 Task: Find connections with filter location Foz do Iguaçu with filter topic #forsale with filter profile language Spanish with filter current company Monginis Foods Pvt. Ltd. with filter school ILSC Education Group with filter industry Outsourcing and Offshoring Consulting with filter service category AssistanceAdvertising with filter keywords title Civil Engineer
Action: Mouse moved to (497, 105)
Screenshot: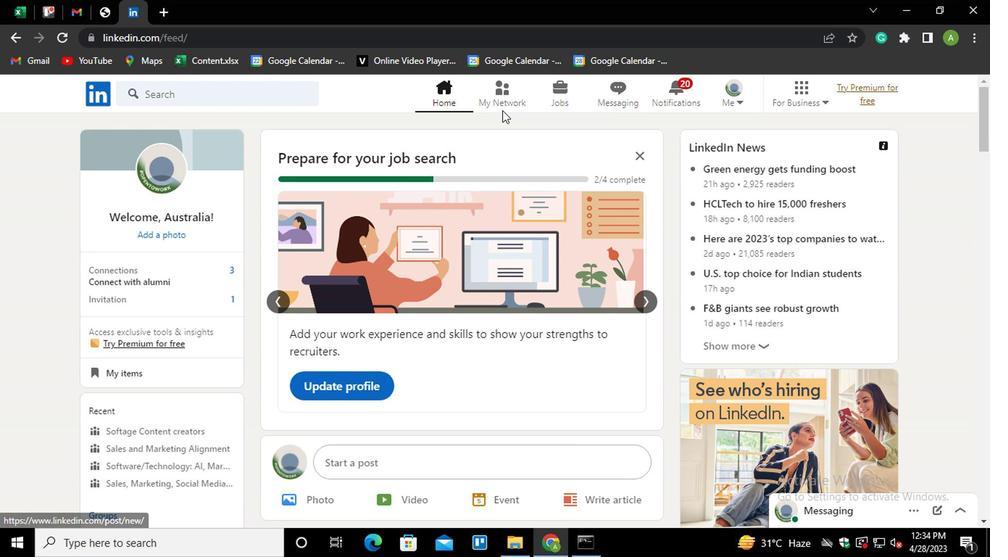 
Action: Mouse pressed left at (497, 105)
Screenshot: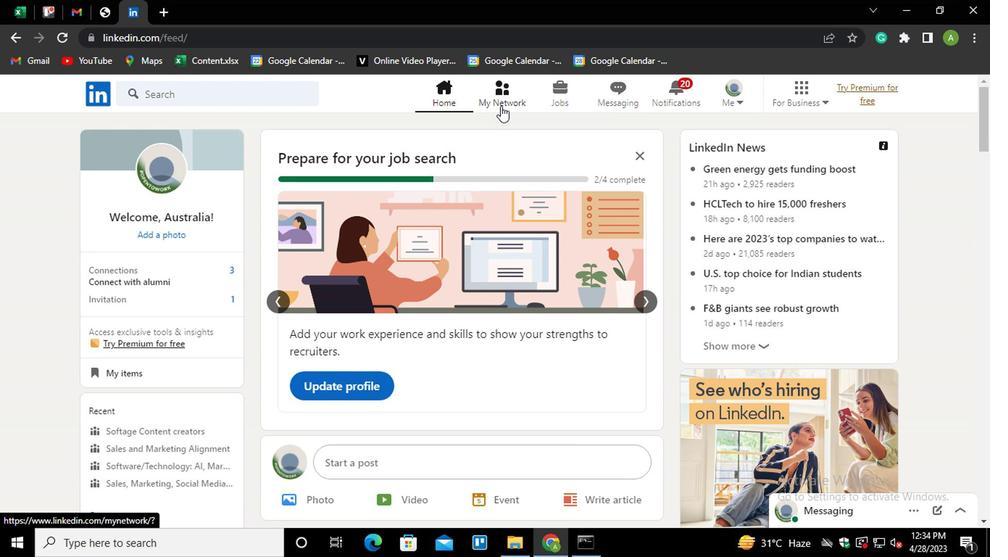 
Action: Mouse moved to (175, 176)
Screenshot: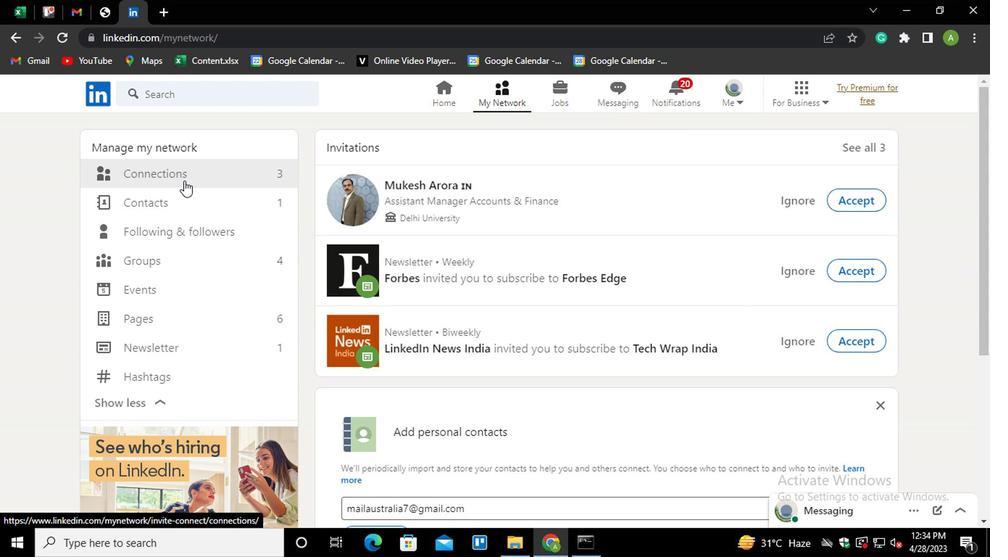 
Action: Mouse pressed left at (175, 176)
Screenshot: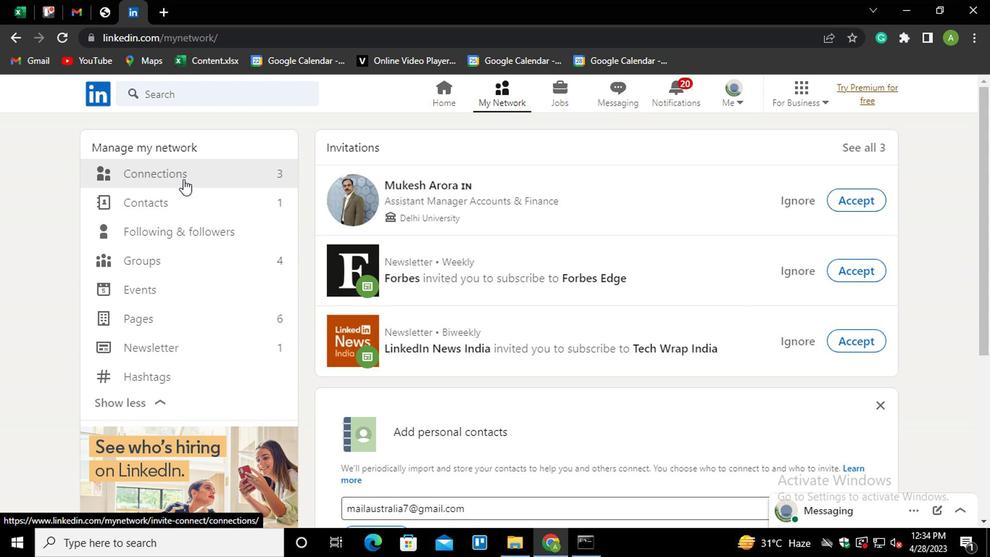 
Action: Mouse moved to (573, 173)
Screenshot: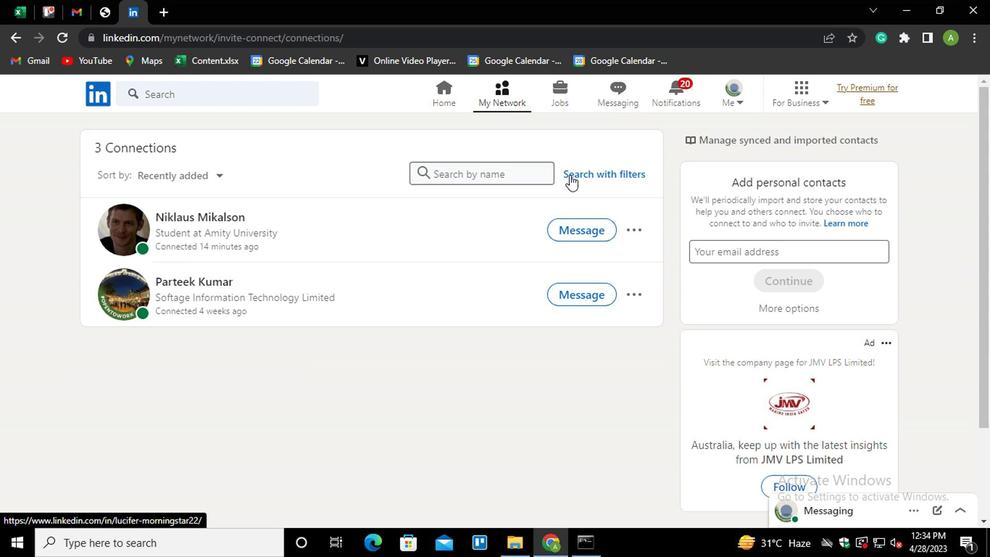 
Action: Mouse pressed left at (573, 173)
Screenshot: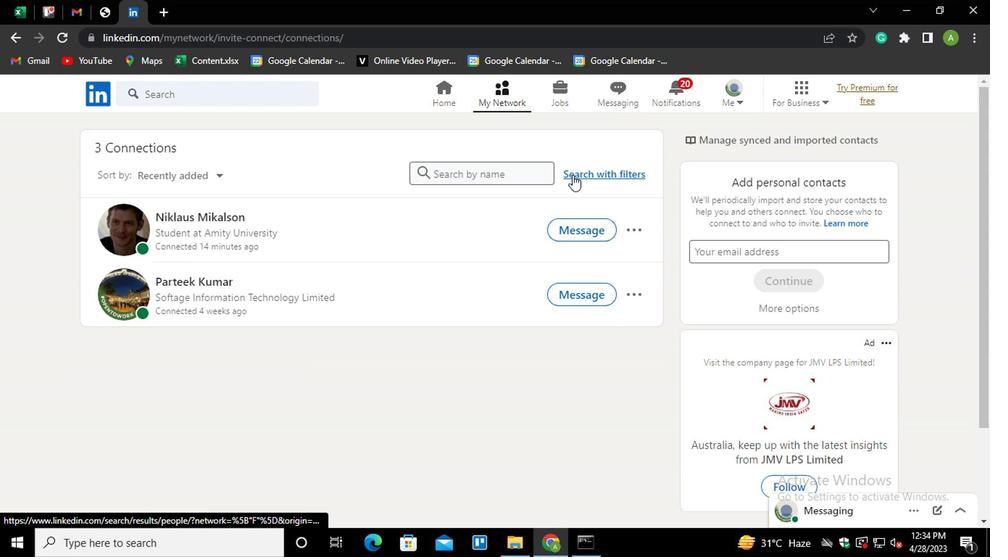 
Action: Mouse moved to (538, 131)
Screenshot: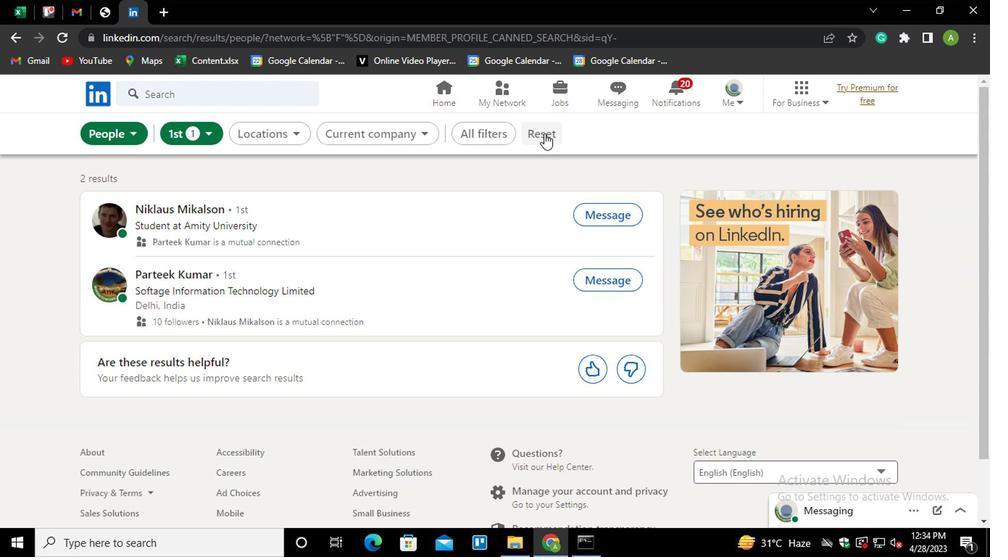 
Action: Mouse pressed left at (538, 131)
Screenshot: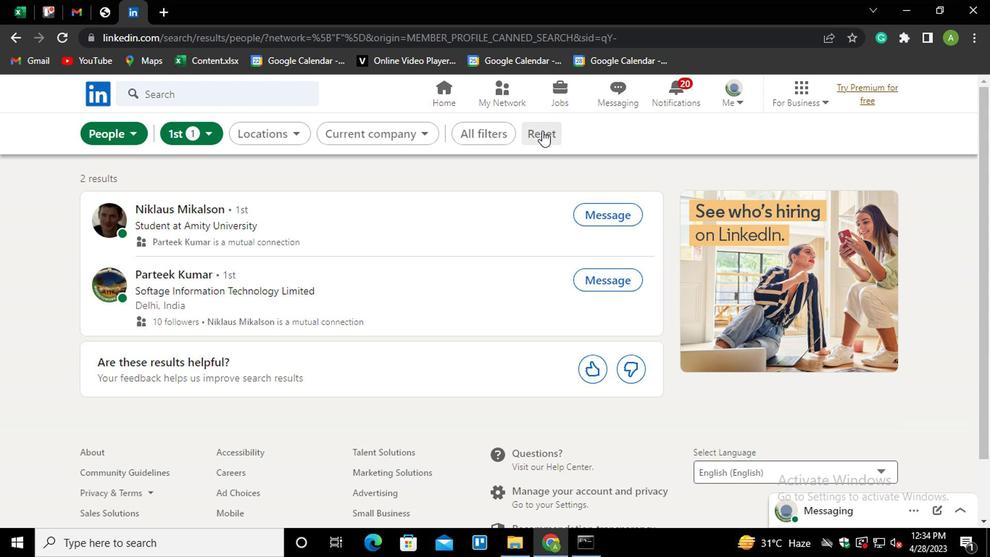 
Action: Mouse moved to (511, 134)
Screenshot: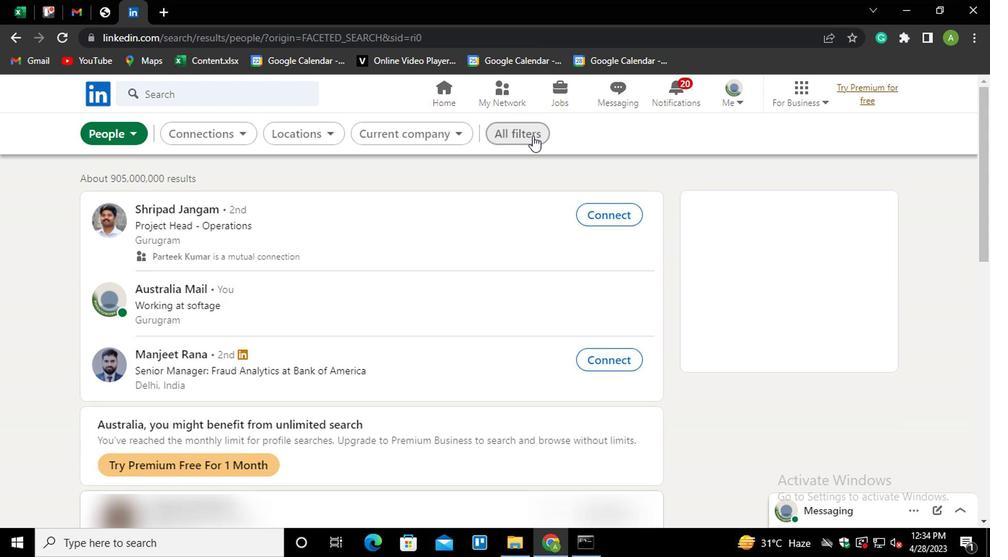 
Action: Mouse pressed left at (511, 134)
Screenshot: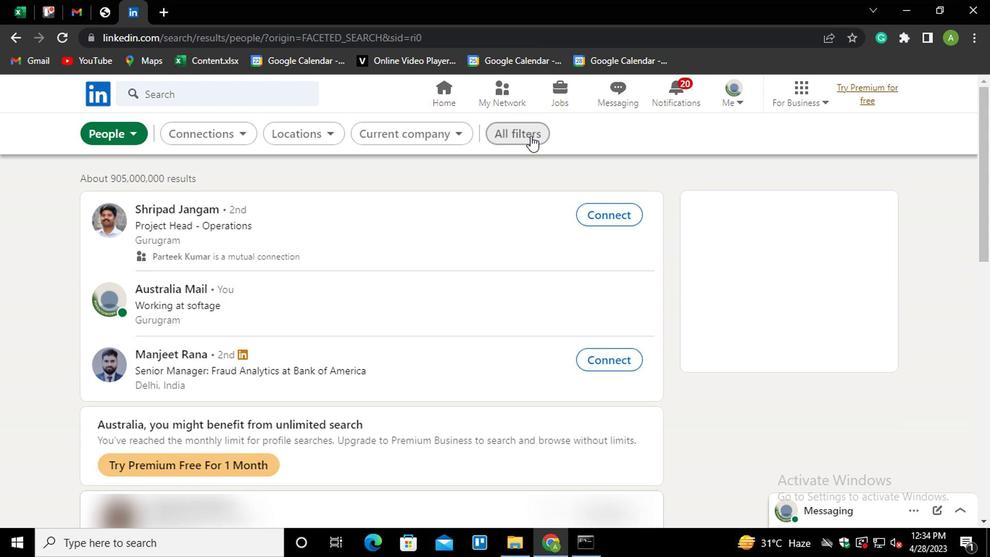 
Action: Mouse moved to (683, 306)
Screenshot: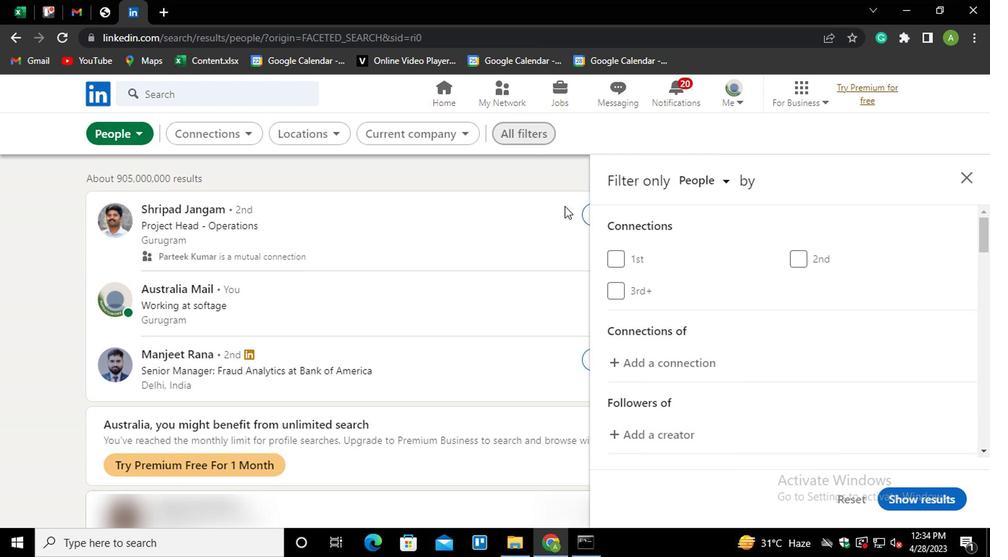 
Action: Mouse scrolled (683, 306) with delta (0, 0)
Screenshot: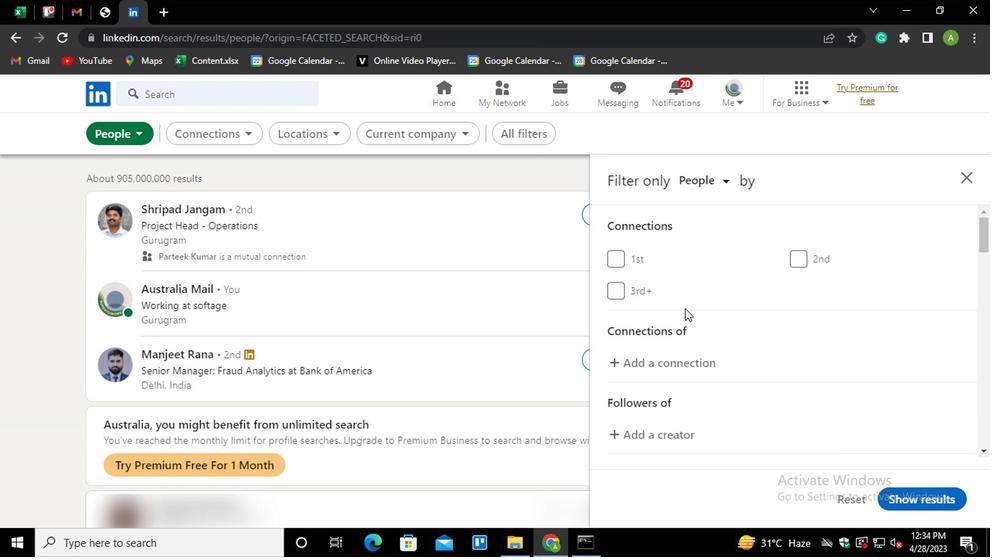 
Action: Mouse scrolled (683, 306) with delta (0, 0)
Screenshot: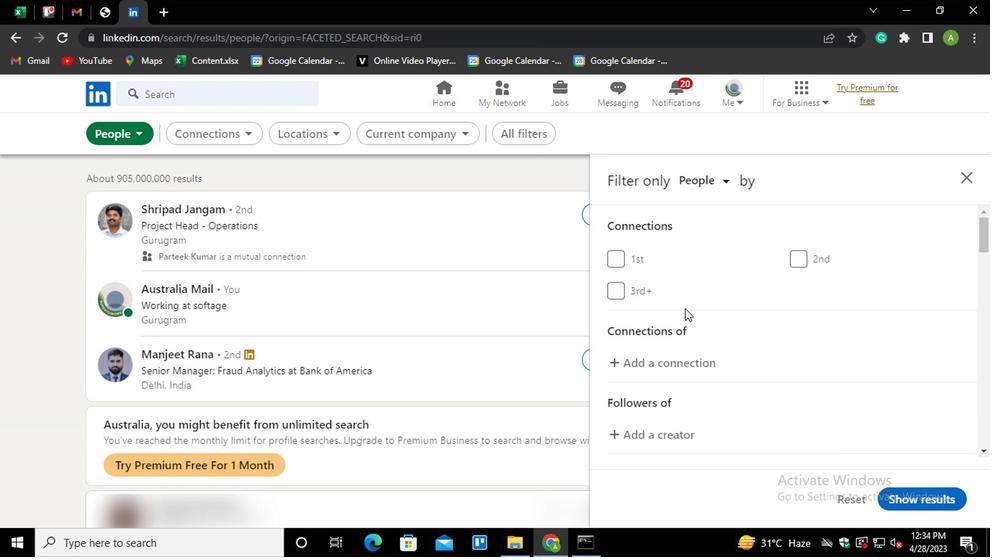 
Action: Mouse scrolled (683, 306) with delta (0, 0)
Screenshot: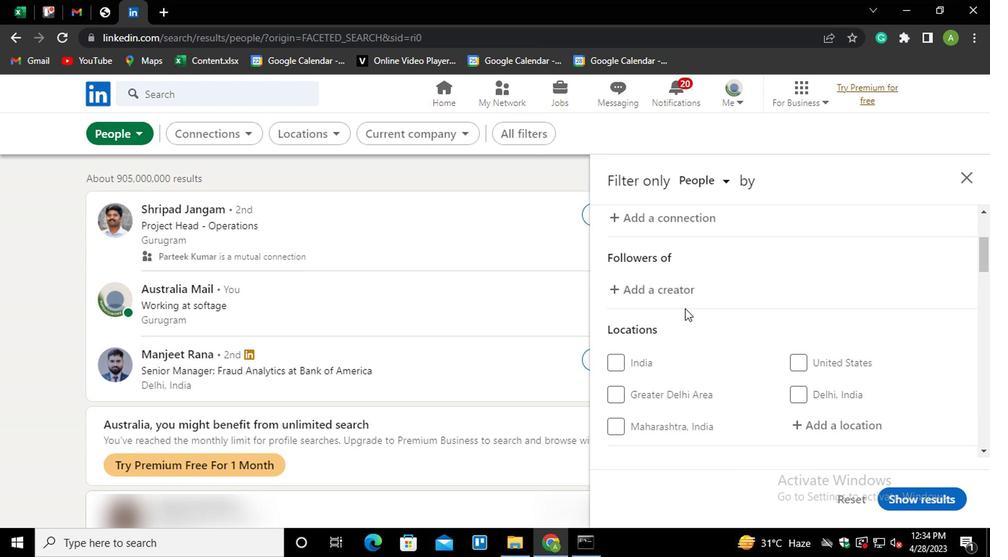
Action: Mouse scrolled (683, 306) with delta (0, 0)
Screenshot: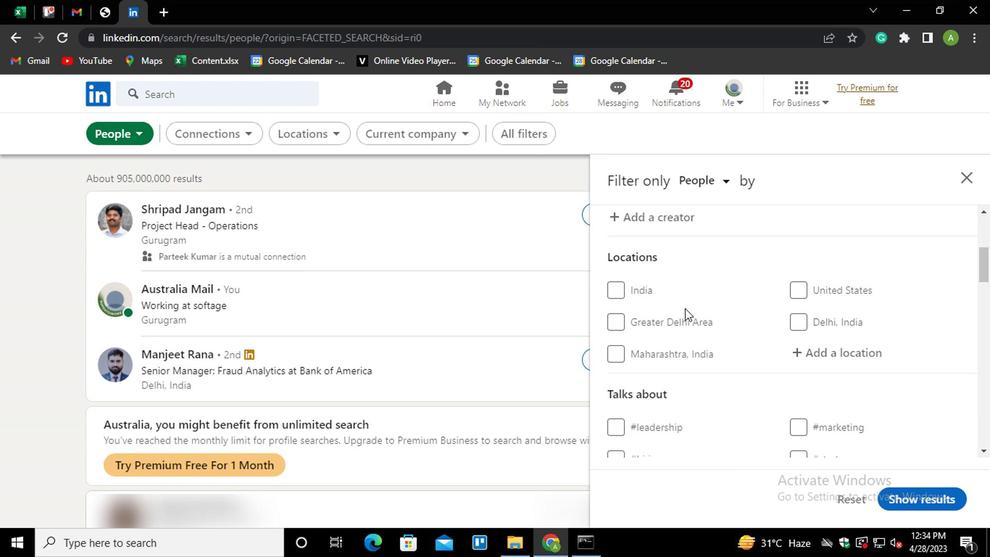
Action: Mouse moved to (813, 280)
Screenshot: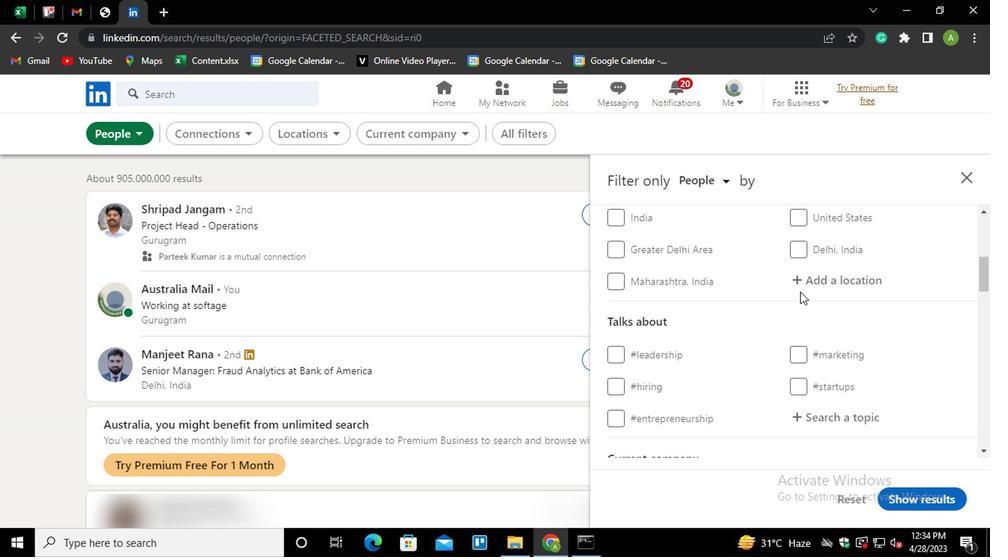
Action: Mouse pressed left at (813, 280)
Screenshot: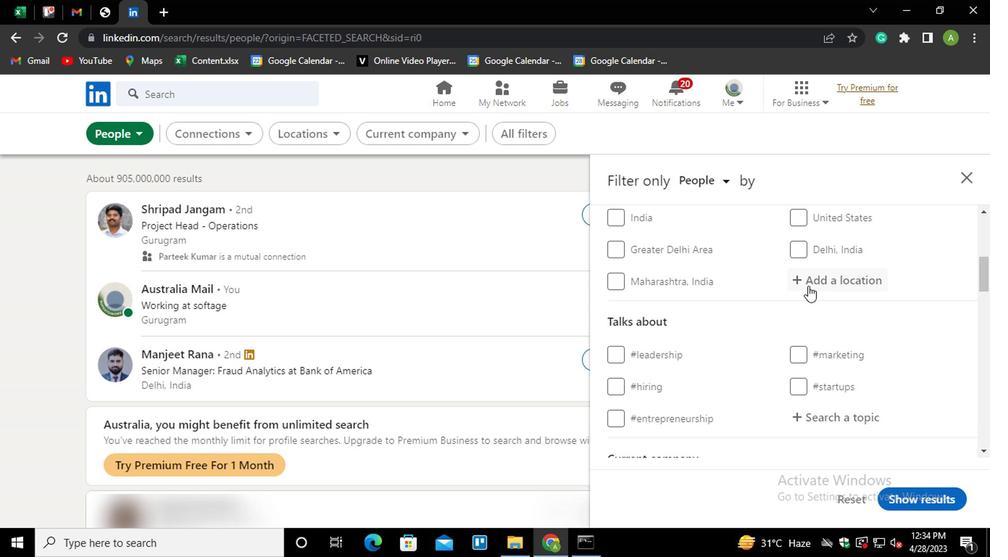 
Action: Mouse moved to (817, 280)
Screenshot: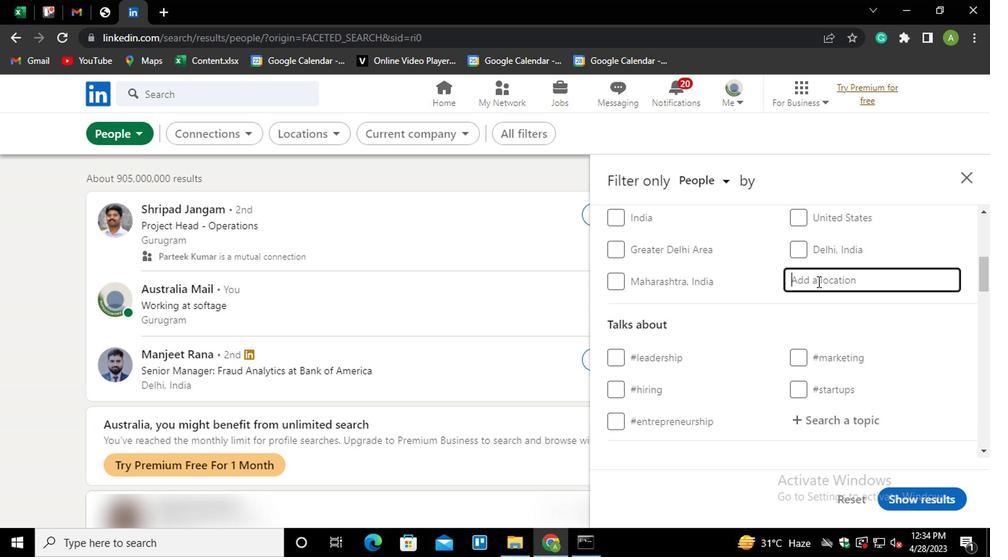 
Action: Mouse pressed left at (817, 280)
Screenshot: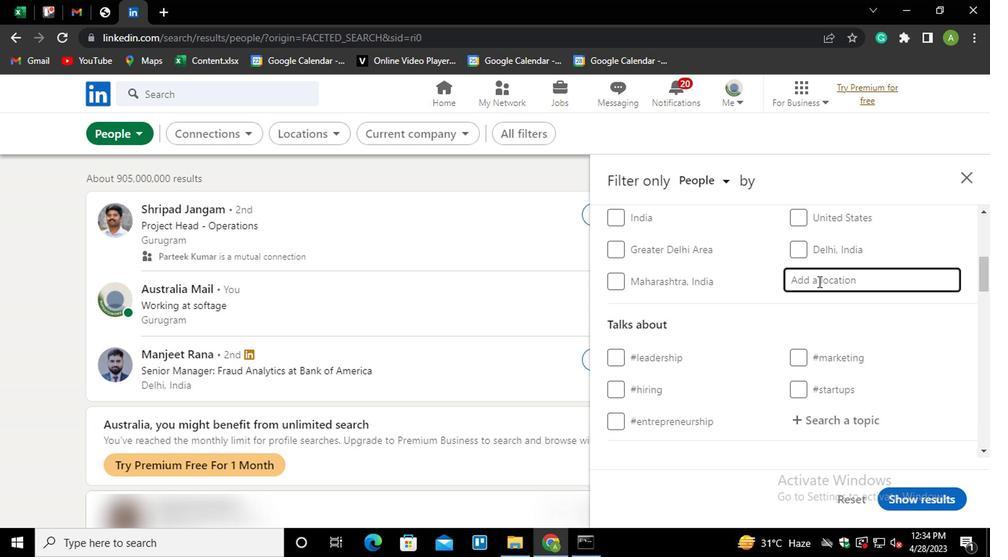 
Action: Key pressed <Key.shift>FOZ<Key.space>DO<Key.down><Key.enter>
Screenshot: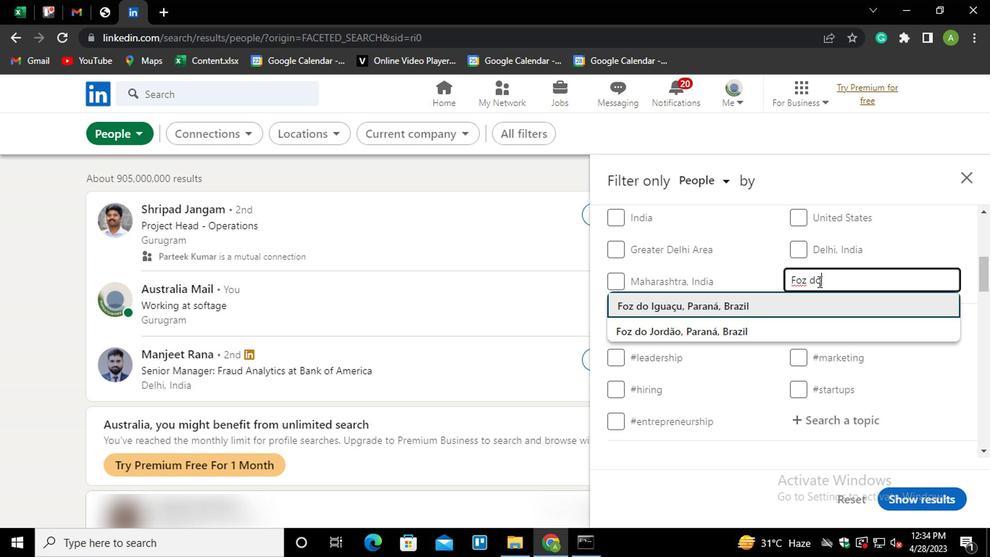 
Action: Mouse scrolled (817, 279) with delta (0, 0)
Screenshot: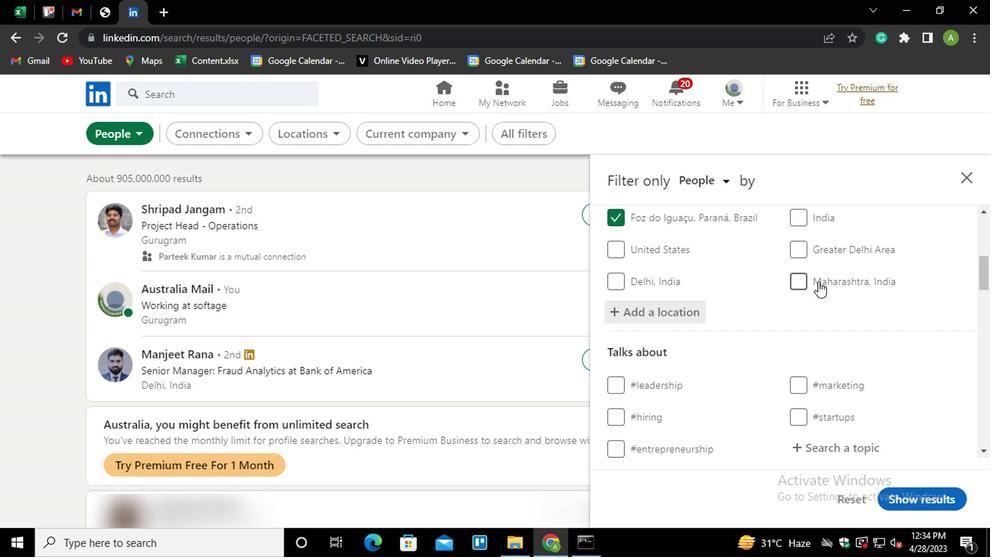 
Action: Mouse scrolled (817, 279) with delta (0, 0)
Screenshot: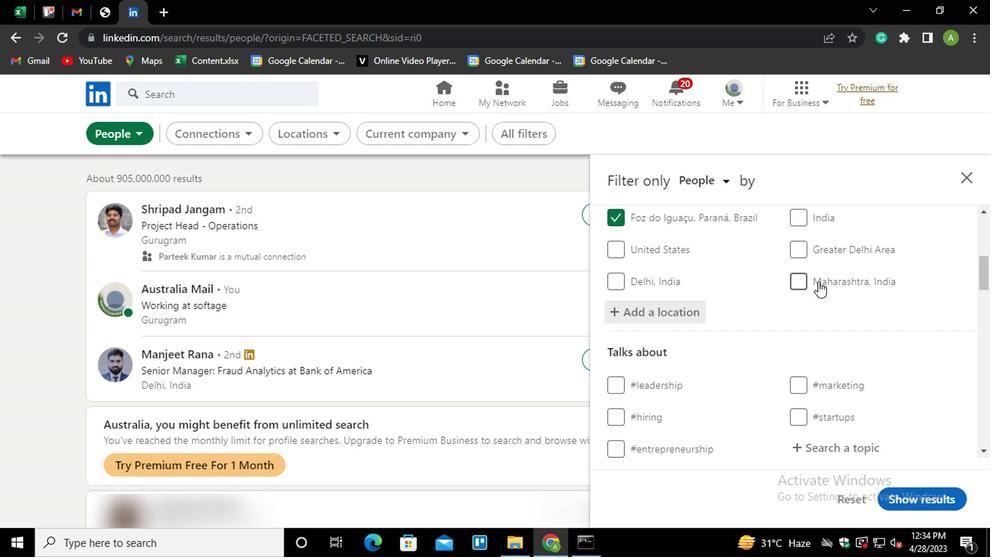 
Action: Mouse moved to (811, 304)
Screenshot: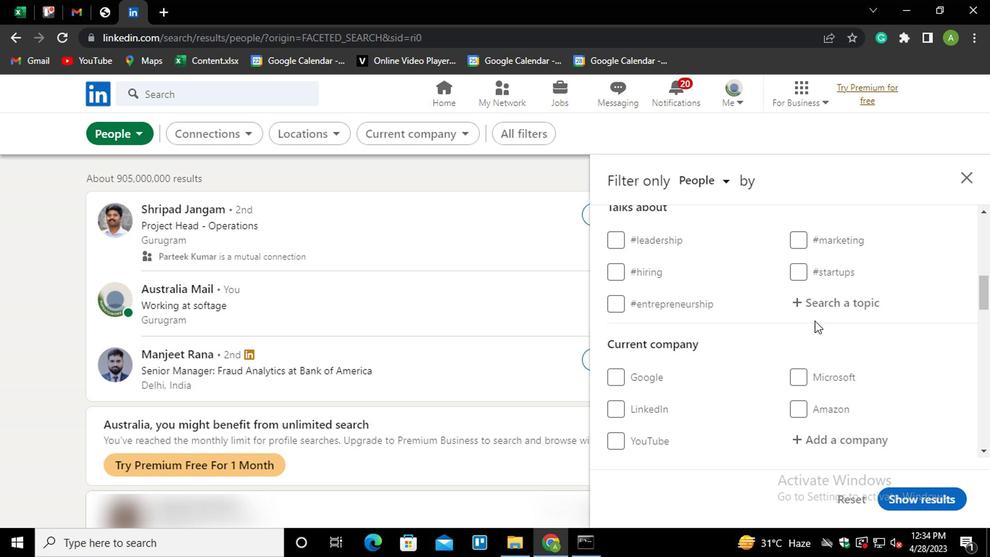 
Action: Mouse pressed left at (811, 304)
Screenshot: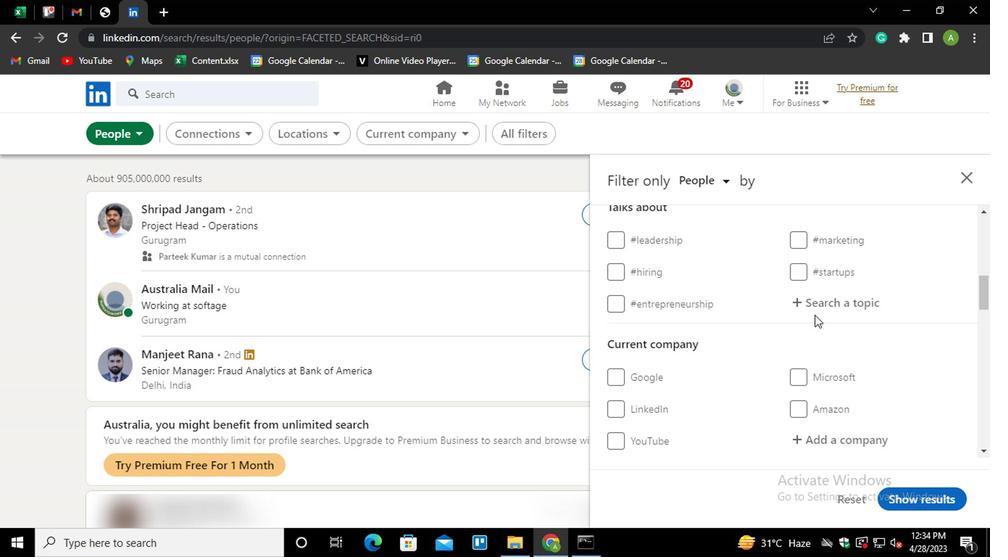 
Action: Mouse moved to (810, 303)
Screenshot: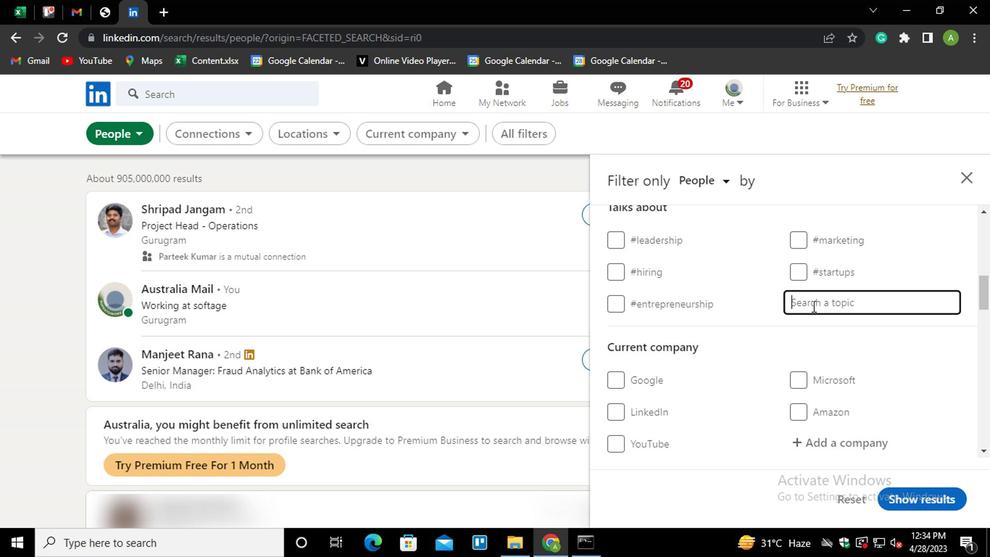 
Action: Key pressed FORSALE<Key.down><Key.enter>
Screenshot: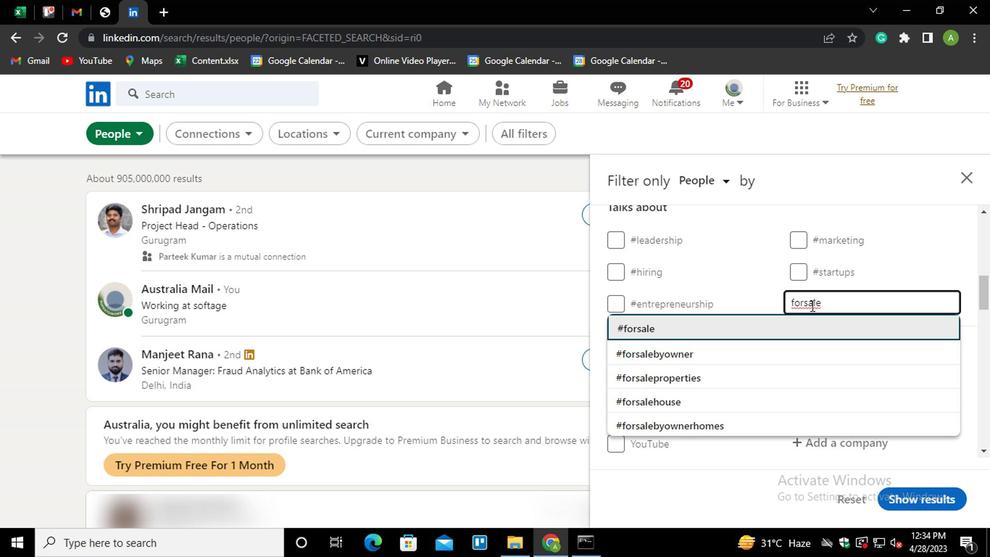 
Action: Mouse scrolled (810, 302) with delta (0, -1)
Screenshot: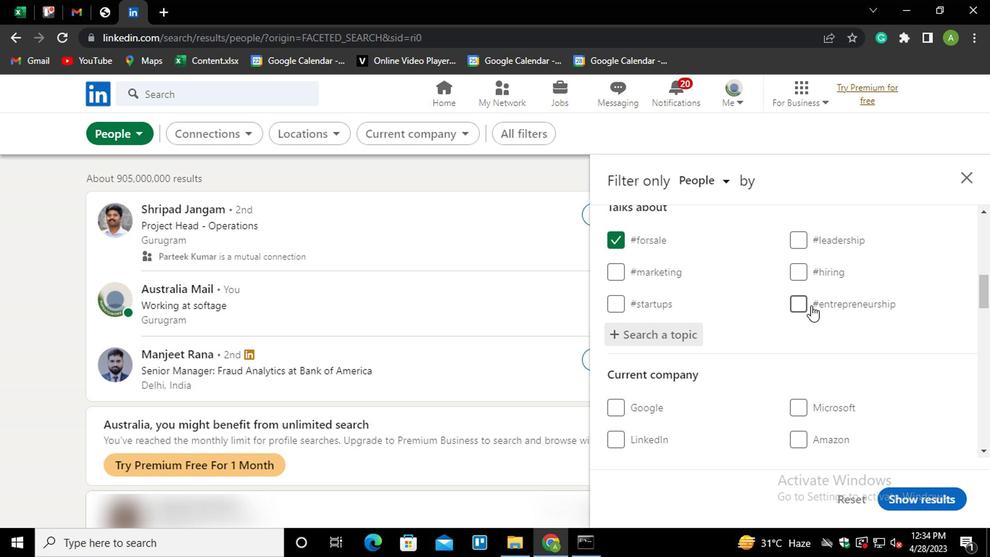
Action: Mouse scrolled (810, 302) with delta (0, -1)
Screenshot: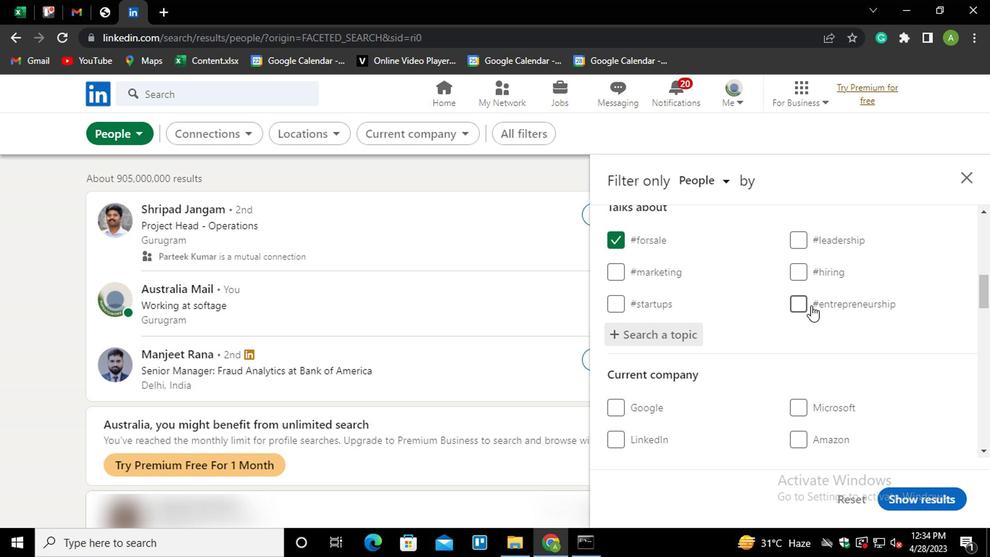 
Action: Mouse scrolled (810, 302) with delta (0, -1)
Screenshot: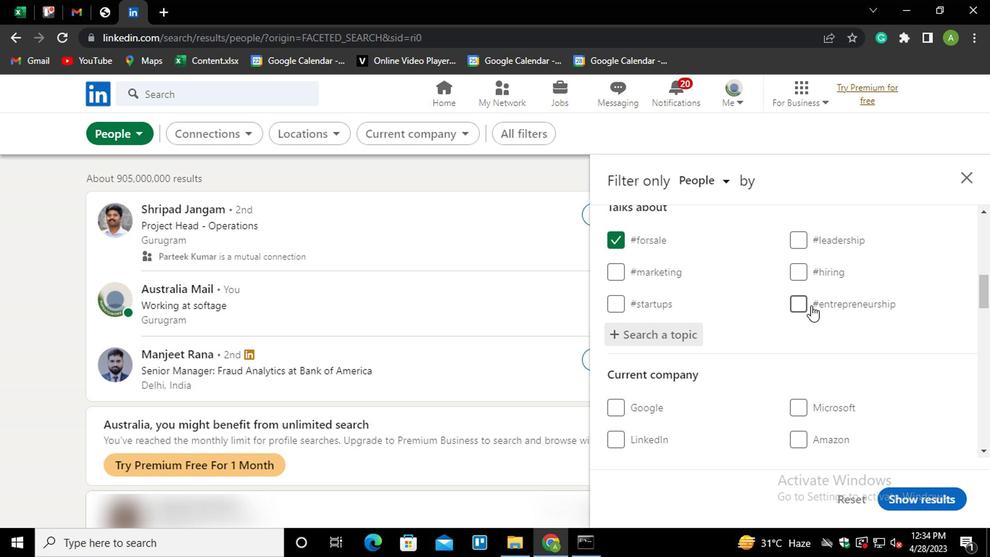 
Action: Mouse scrolled (810, 302) with delta (0, -1)
Screenshot: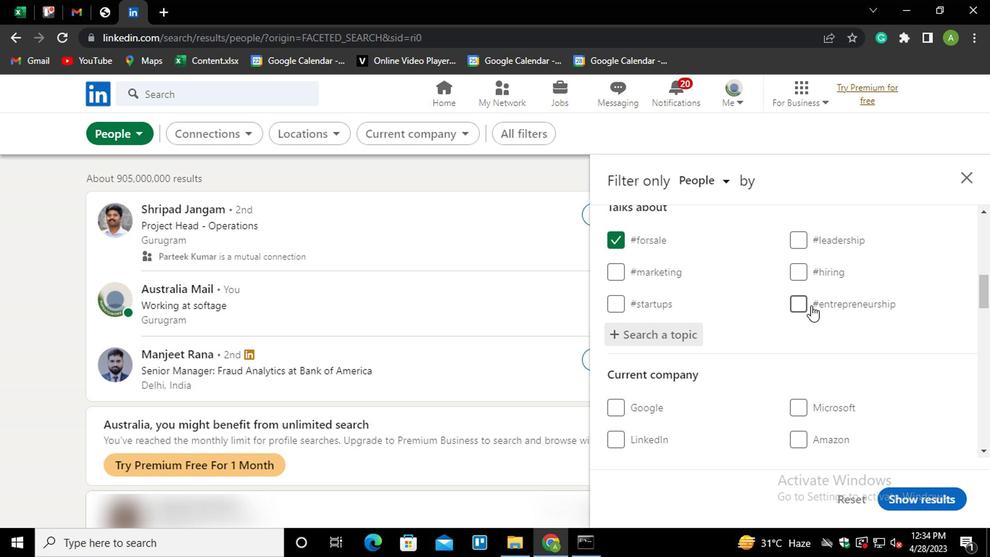 
Action: Mouse scrolled (810, 302) with delta (0, -1)
Screenshot: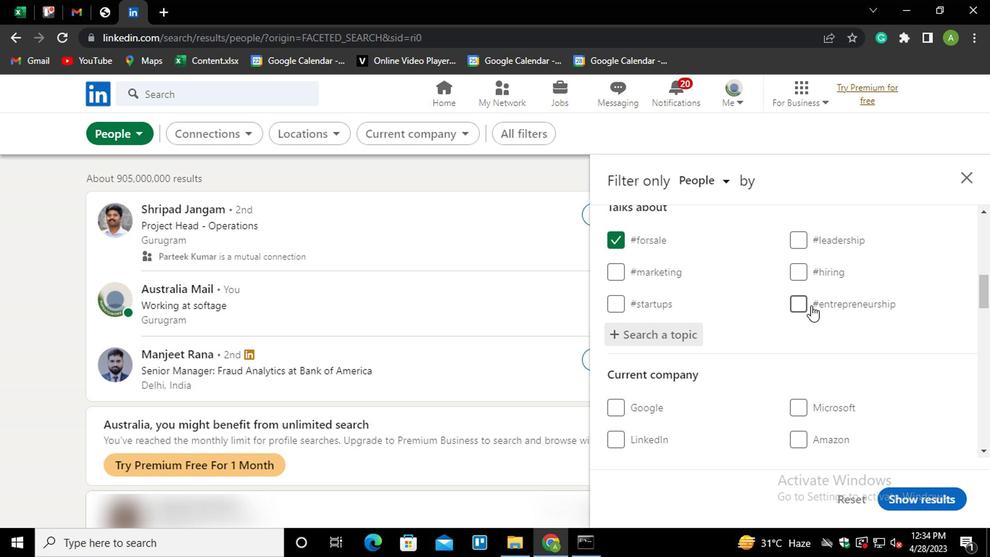 
Action: Mouse scrolled (810, 302) with delta (0, -1)
Screenshot: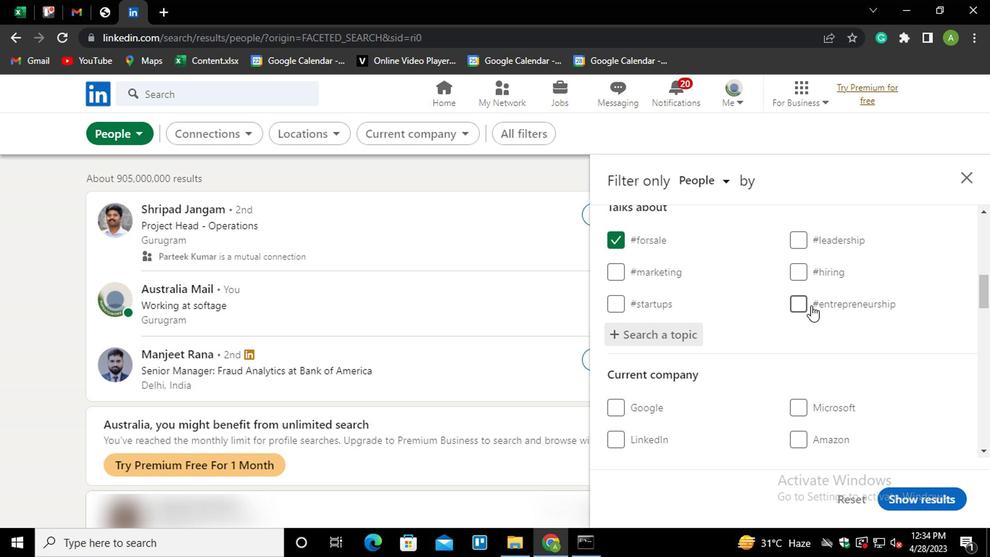 
Action: Mouse scrolled (810, 302) with delta (0, -1)
Screenshot: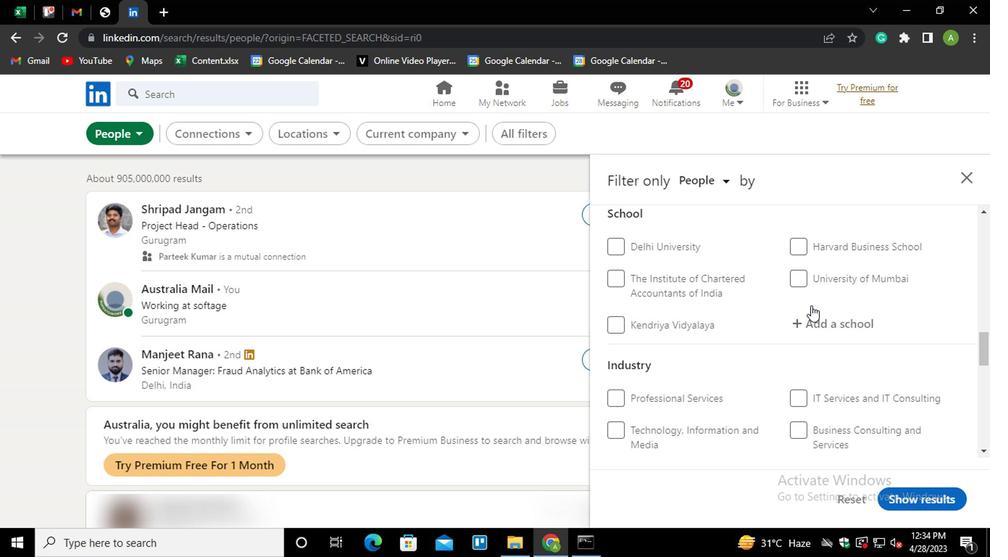 
Action: Mouse scrolled (810, 302) with delta (0, -1)
Screenshot: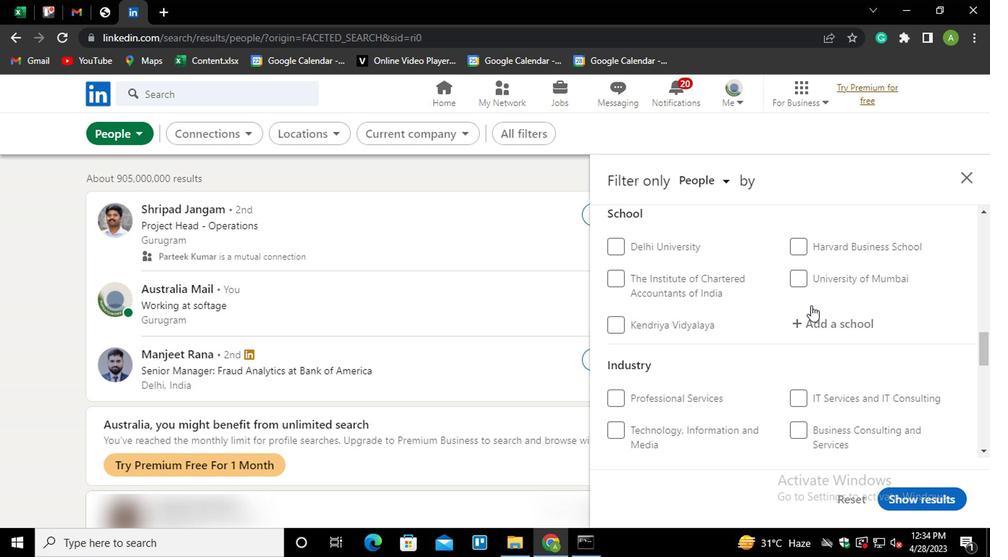 
Action: Mouse scrolled (810, 302) with delta (0, -1)
Screenshot: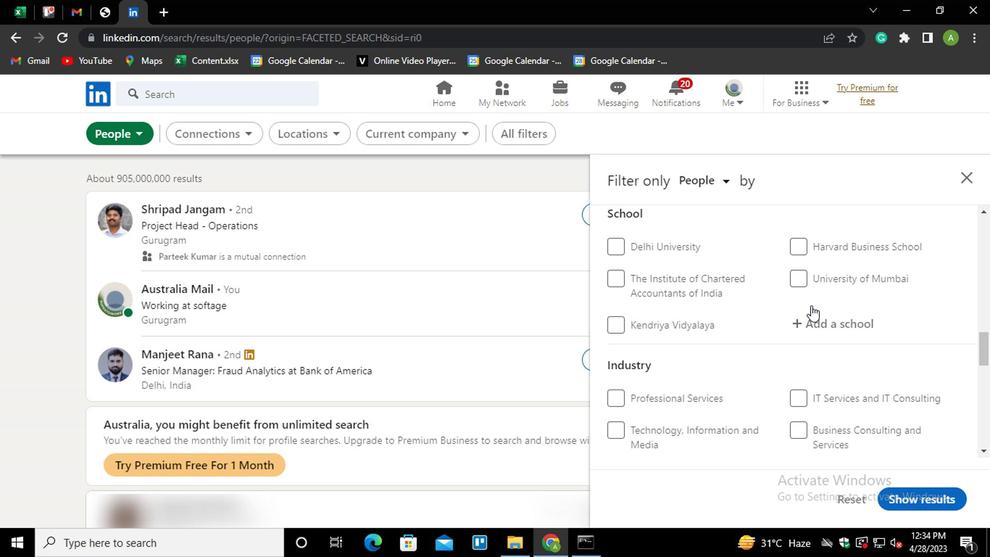 
Action: Mouse scrolled (810, 302) with delta (0, -1)
Screenshot: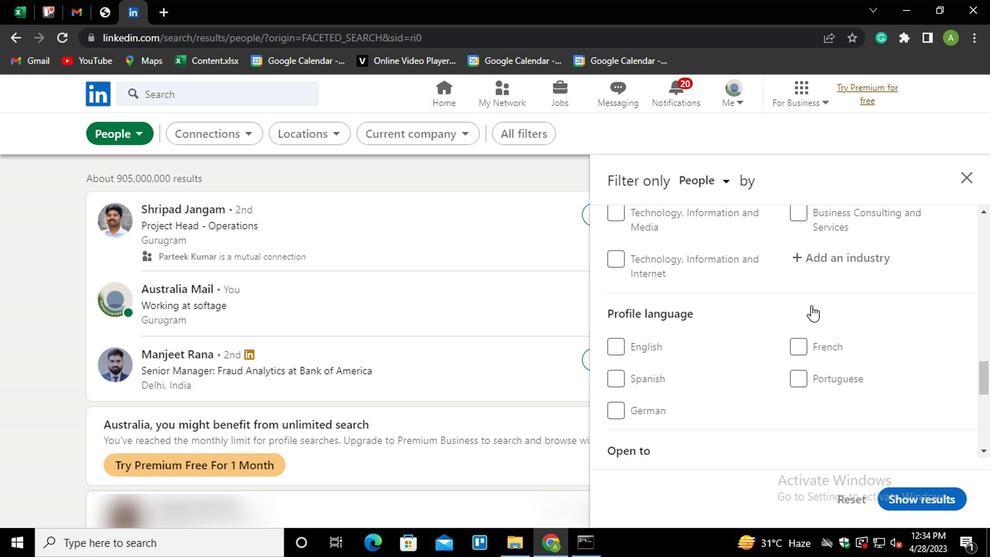 
Action: Mouse moved to (626, 299)
Screenshot: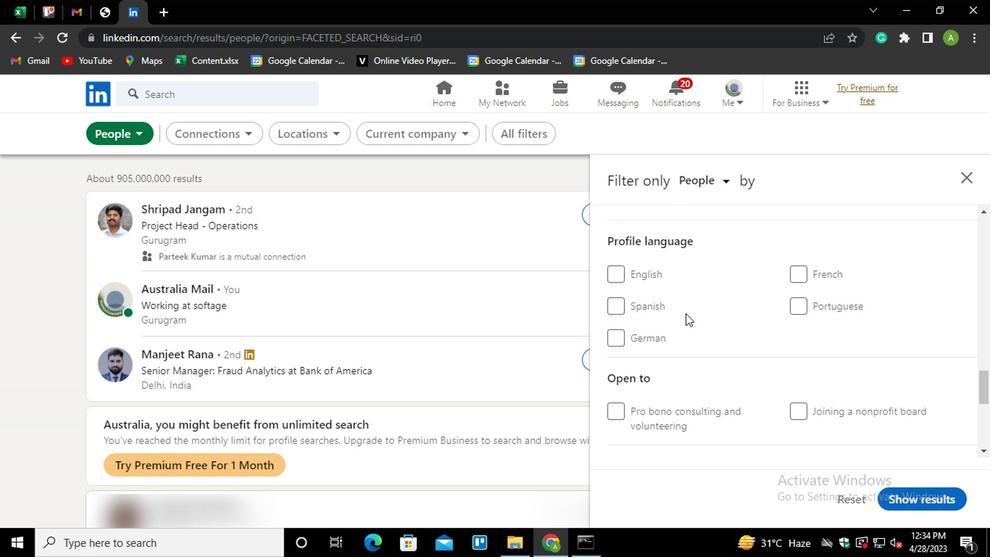 
Action: Mouse pressed left at (626, 299)
Screenshot: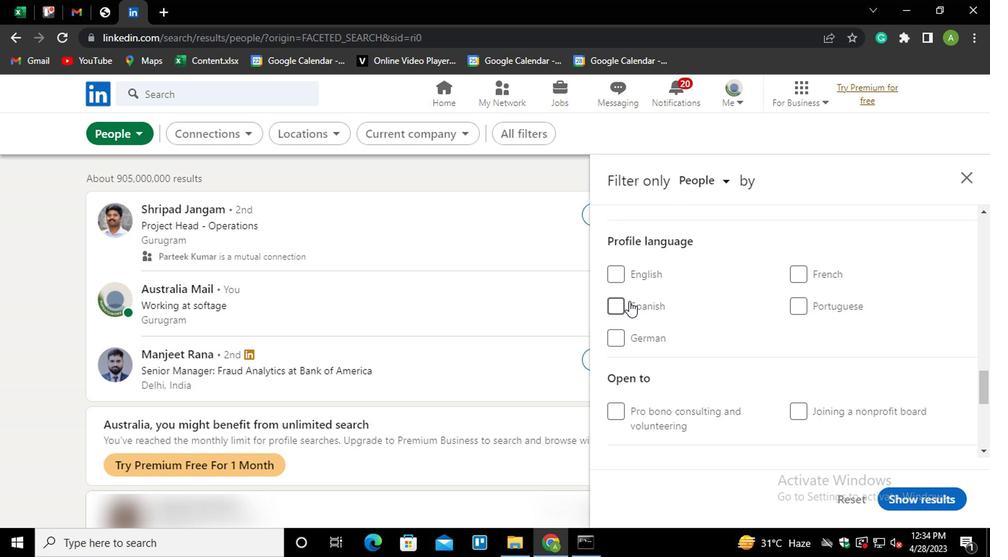
Action: Mouse moved to (755, 330)
Screenshot: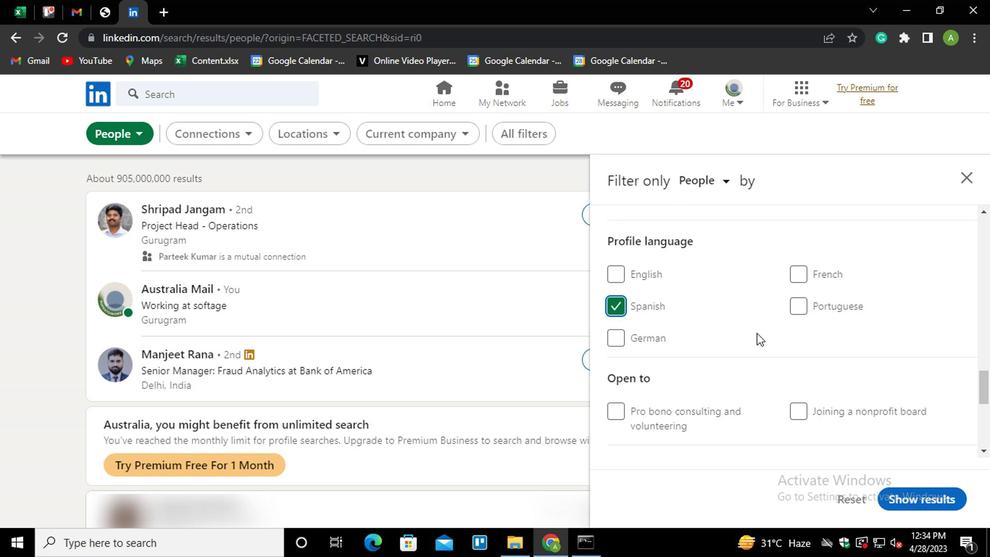 
Action: Mouse scrolled (755, 331) with delta (0, 1)
Screenshot: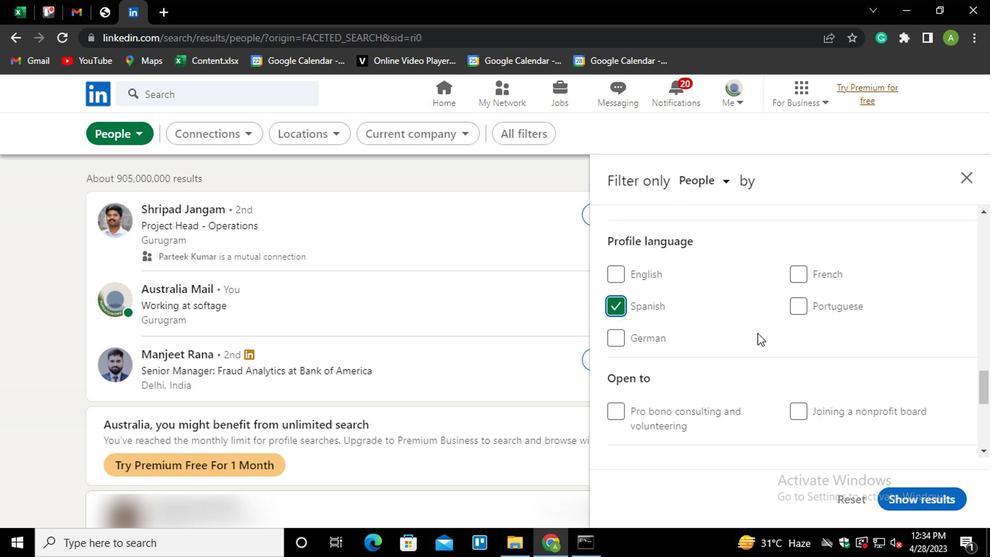 
Action: Mouse scrolled (755, 331) with delta (0, 1)
Screenshot: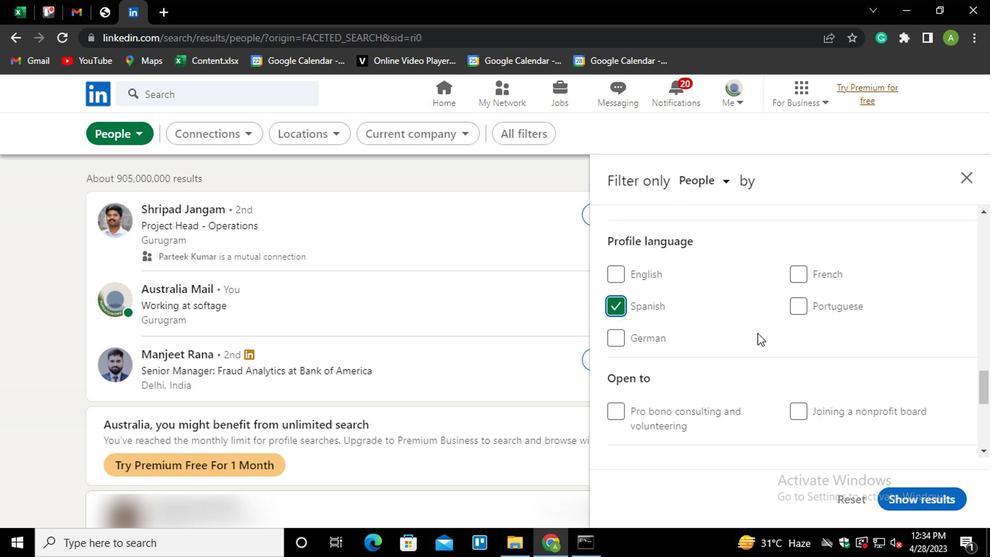 
Action: Mouse scrolled (755, 331) with delta (0, 1)
Screenshot: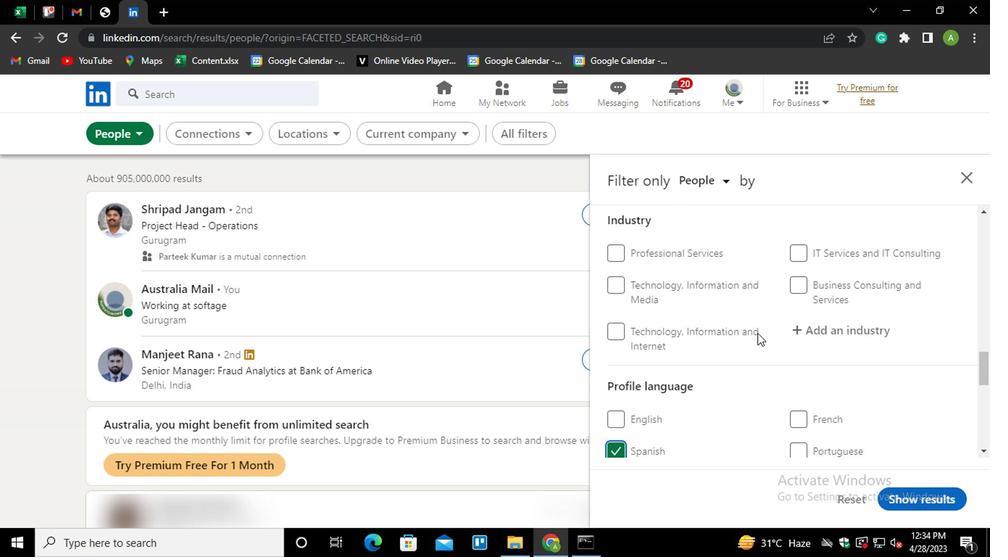 
Action: Mouse scrolled (755, 331) with delta (0, 1)
Screenshot: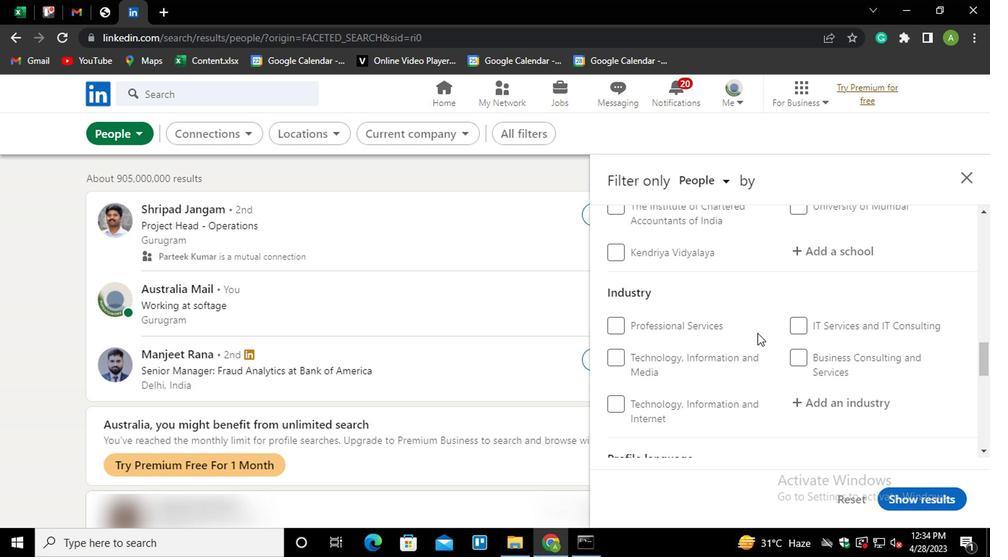
Action: Mouse scrolled (755, 331) with delta (0, 1)
Screenshot: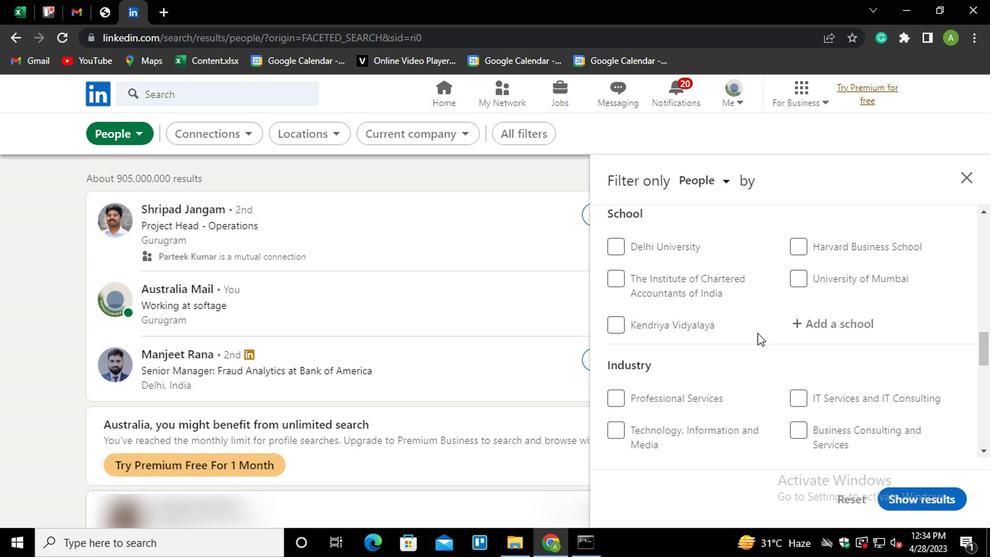 
Action: Mouse scrolled (755, 331) with delta (0, 1)
Screenshot: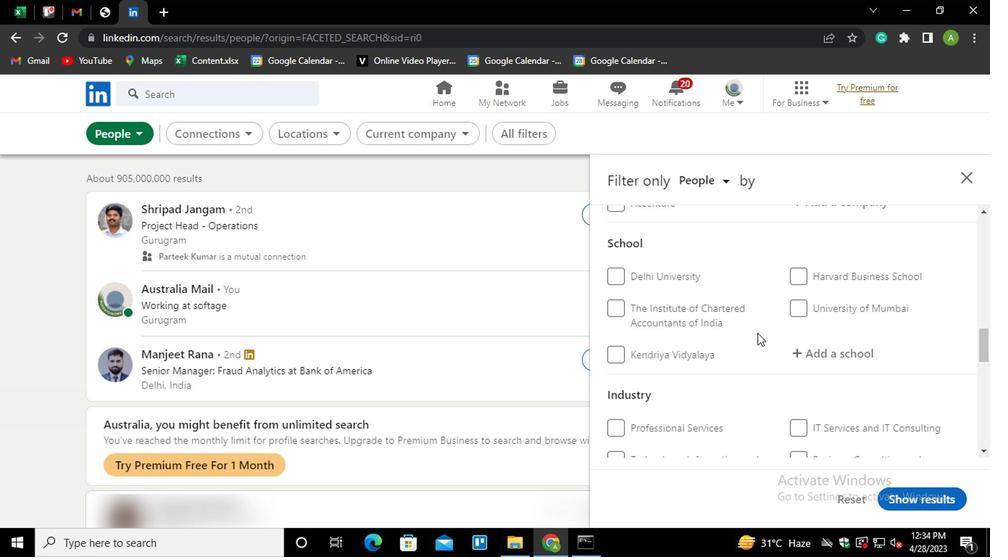 
Action: Mouse scrolled (755, 331) with delta (0, 1)
Screenshot: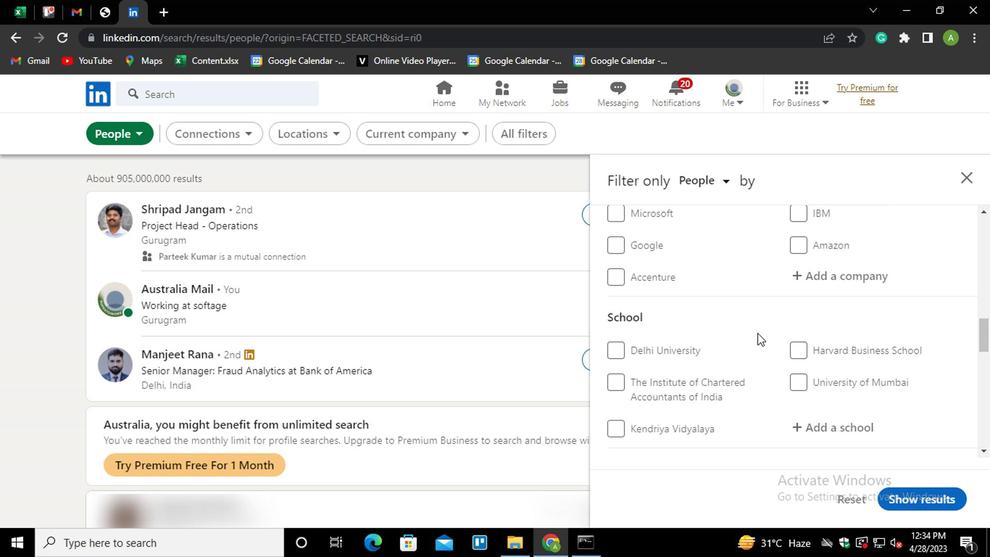 
Action: Mouse scrolled (755, 331) with delta (0, 1)
Screenshot: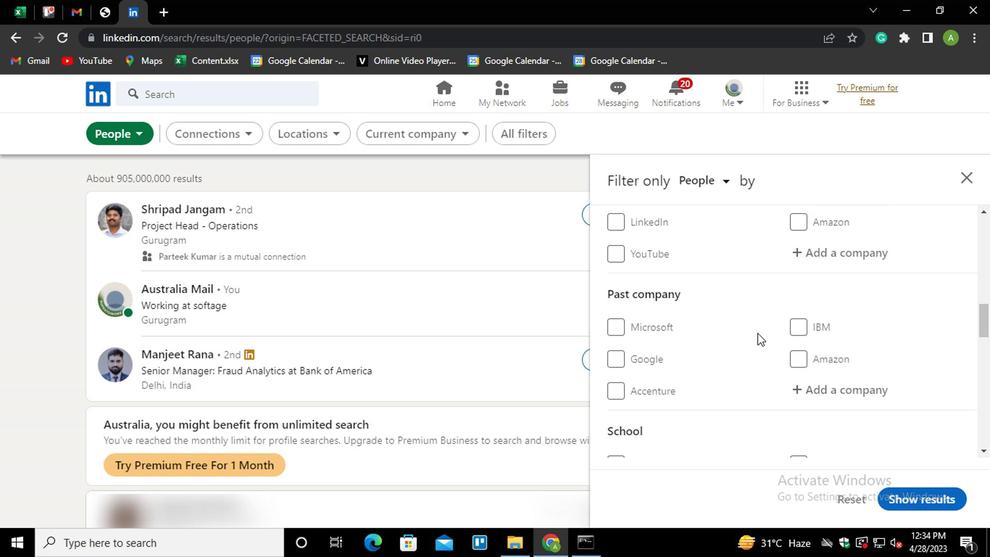 
Action: Mouse scrolled (755, 331) with delta (0, 1)
Screenshot: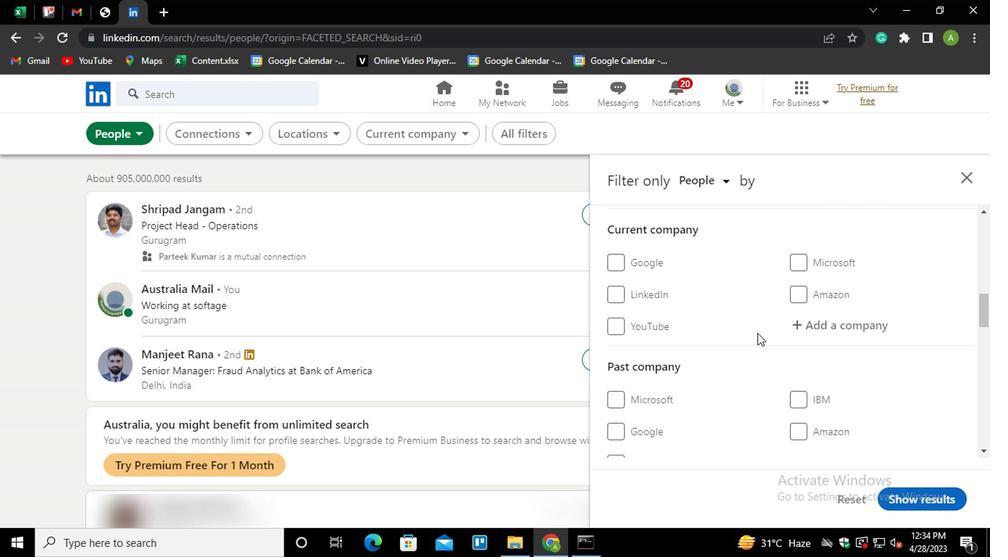
Action: Mouse moved to (823, 388)
Screenshot: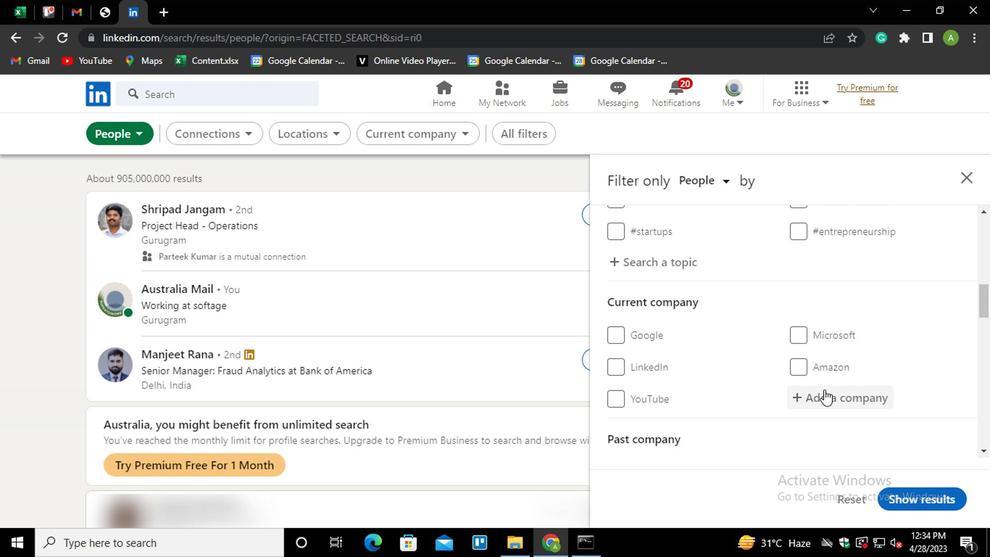 
Action: Mouse pressed left at (823, 388)
Screenshot: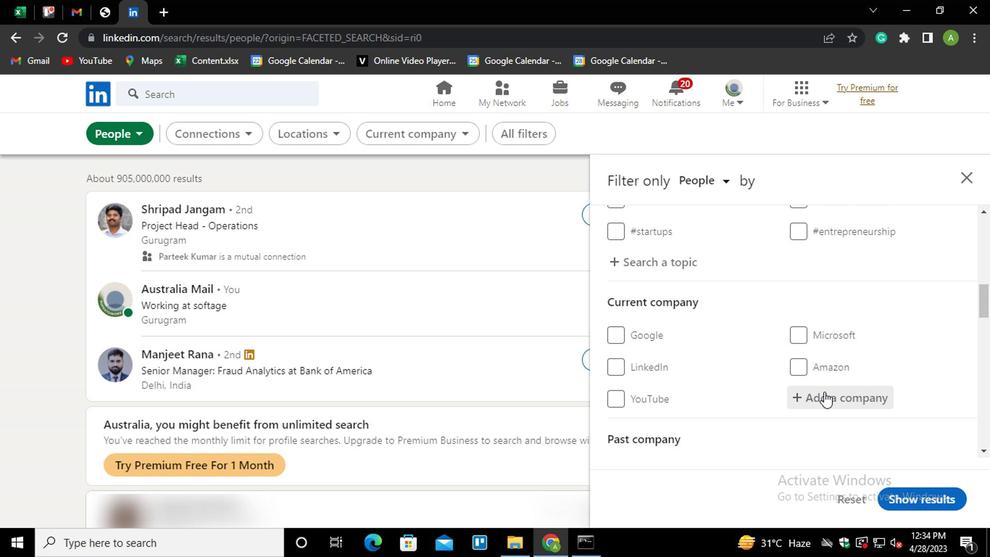 
Action: Key pressed <Key.shift>MONGINIS<Key.down><Key.enter>
Screenshot: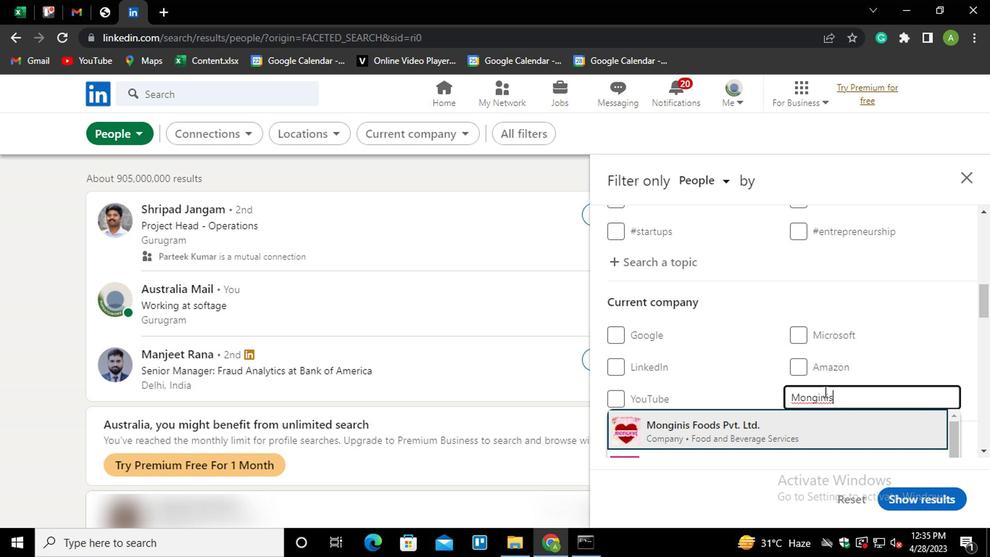 
Action: Mouse scrolled (823, 388) with delta (0, 0)
Screenshot: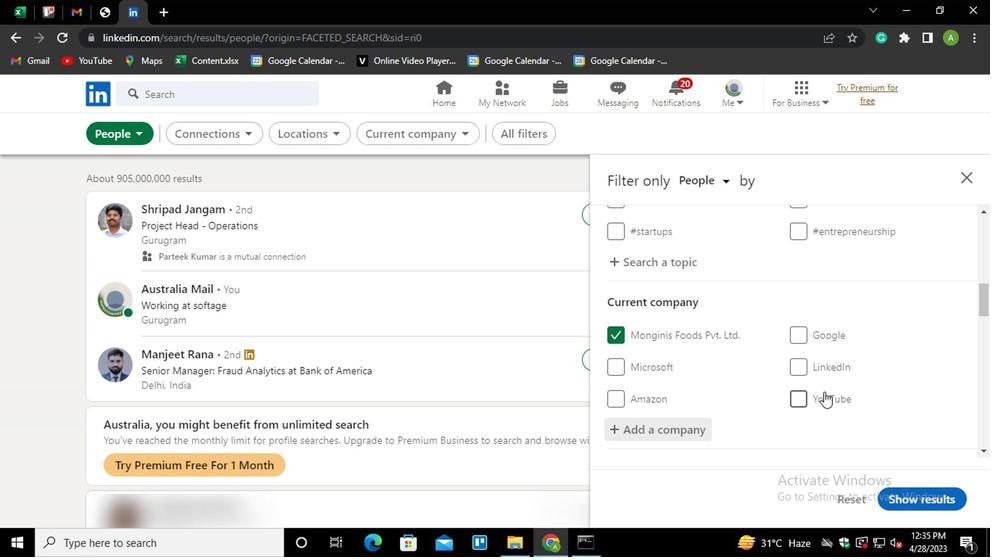 
Action: Mouse scrolled (823, 388) with delta (0, 0)
Screenshot: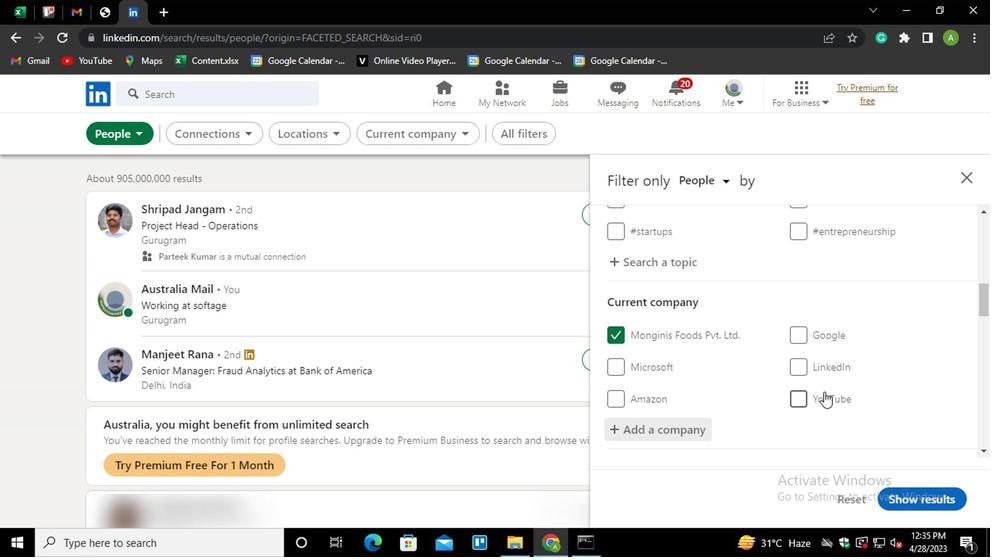 
Action: Mouse scrolled (823, 388) with delta (0, 0)
Screenshot: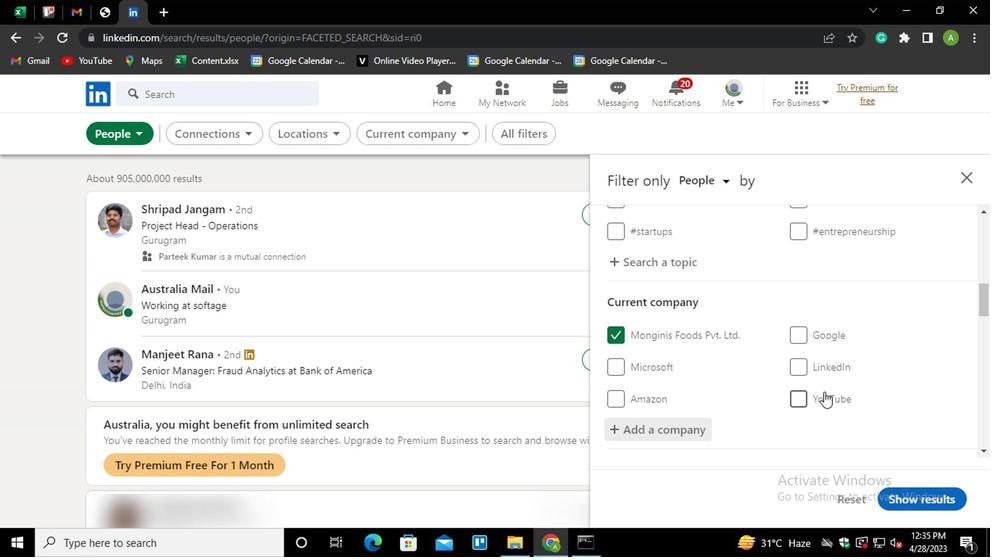 
Action: Mouse moved to (822, 374)
Screenshot: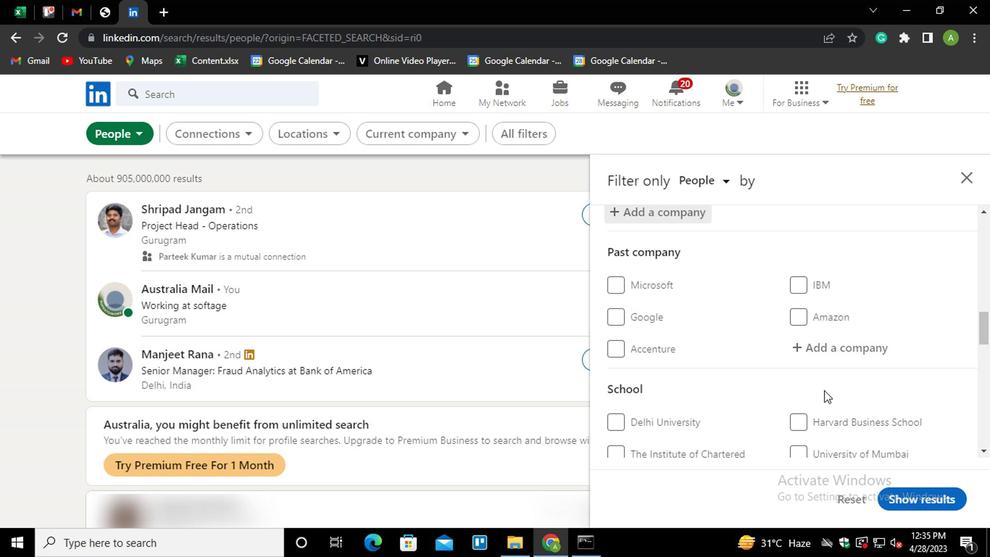 
Action: Mouse scrolled (822, 373) with delta (0, -1)
Screenshot: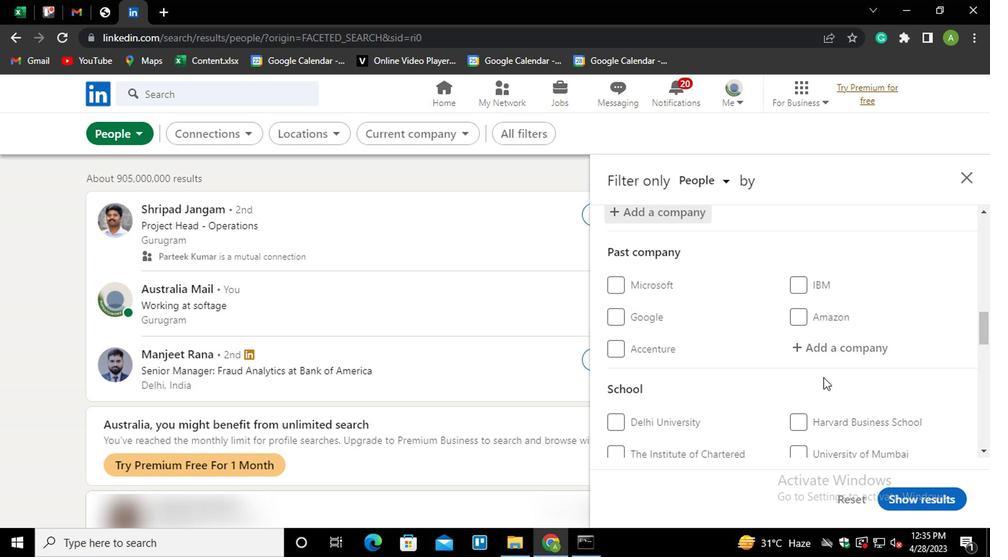 
Action: Mouse scrolled (822, 373) with delta (0, -1)
Screenshot: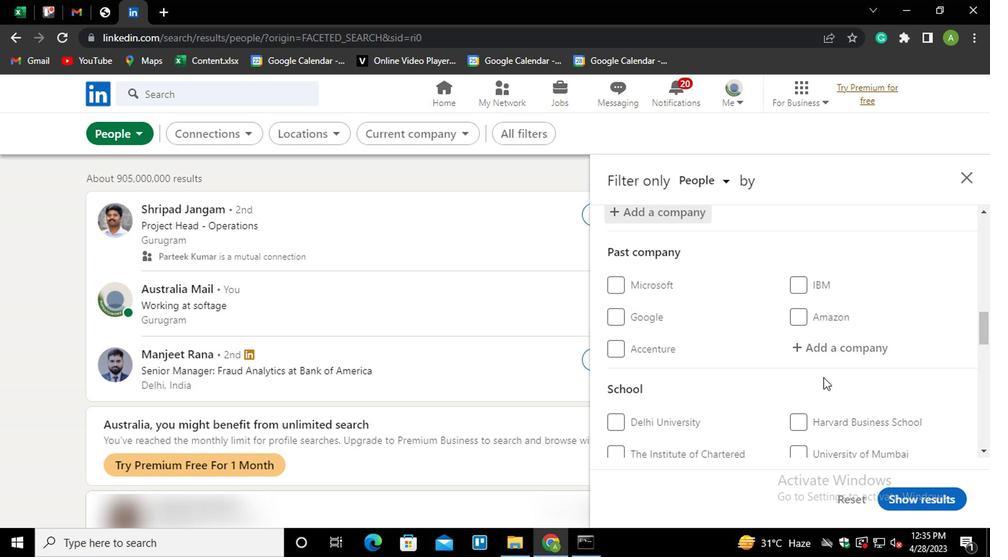 
Action: Mouse moved to (822, 346)
Screenshot: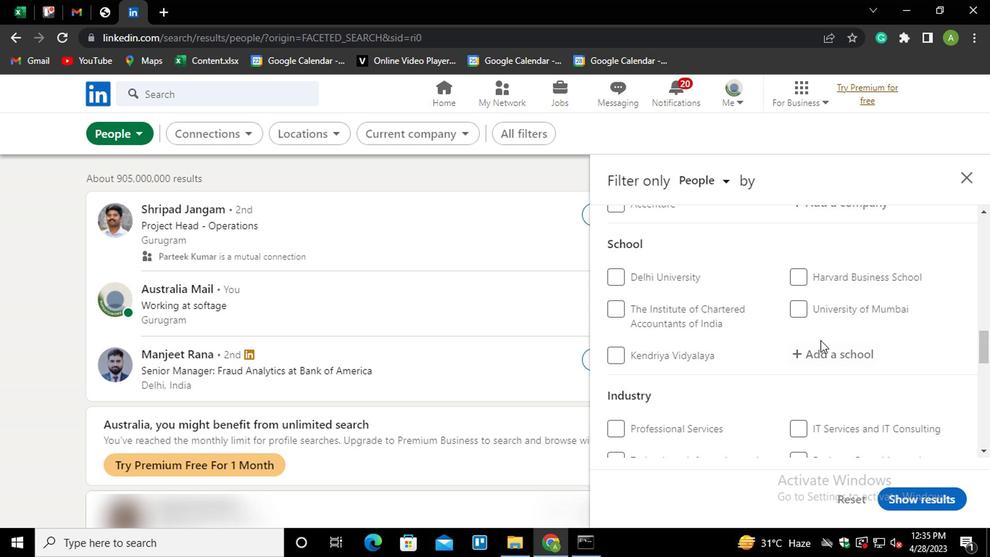 
Action: Mouse pressed left at (822, 346)
Screenshot: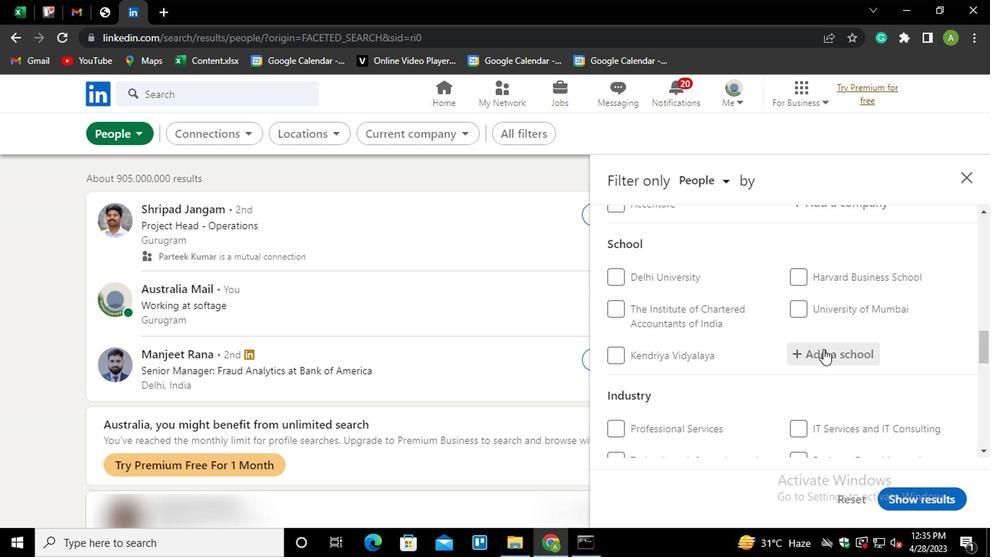 
Action: Mouse moved to (822, 347)
Screenshot: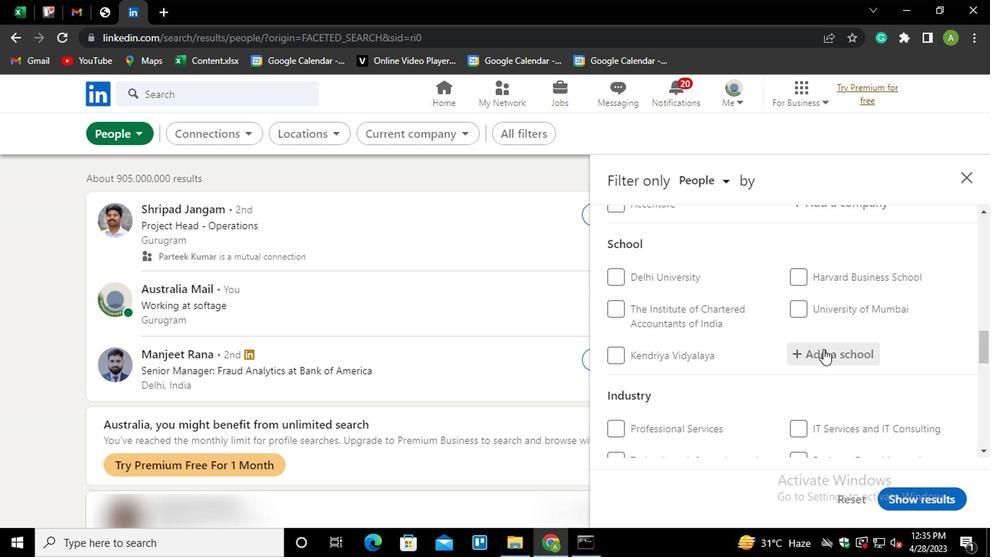 
Action: Key pressed <Key.shift><Key.shift><Key.shift><Key.shift><Key.shift><Key.shift><Key.shift><Key.shift><Key.shift><Key.shift><Key.shift><Key.shift><Key.shift>ILSC<Key.down><Key.enter>
Screenshot: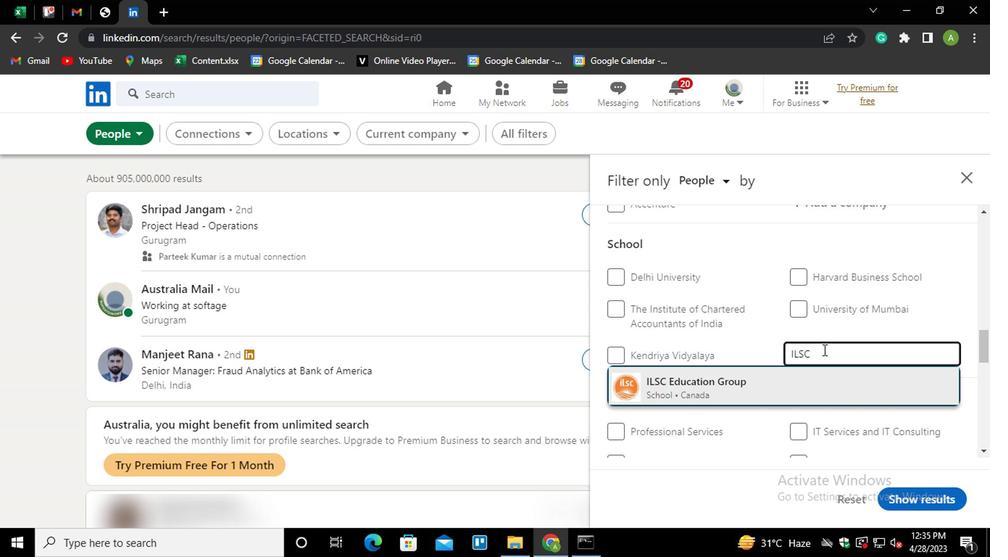 
Action: Mouse scrolled (822, 346) with delta (0, 0)
Screenshot: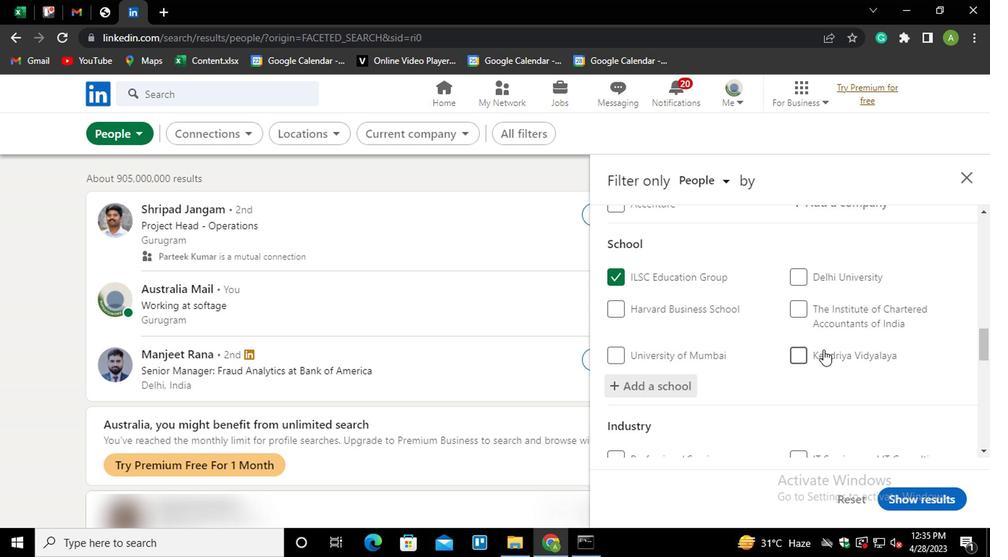 
Action: Mouse scrolled (822, 346) with delta (0, 0)
Screenshot: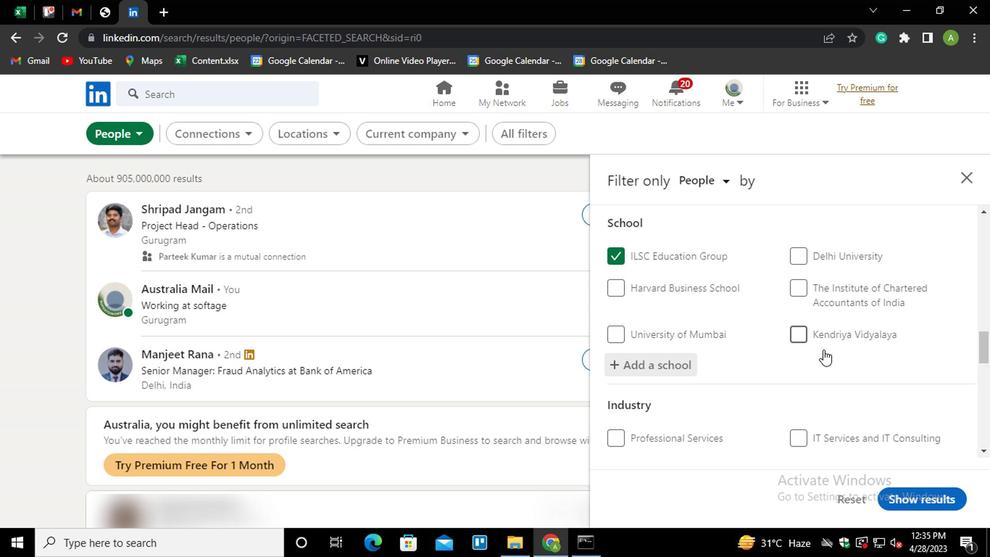 
Action: Mouse scrolled (822, 346) with delta (0, 0)
Screenshot: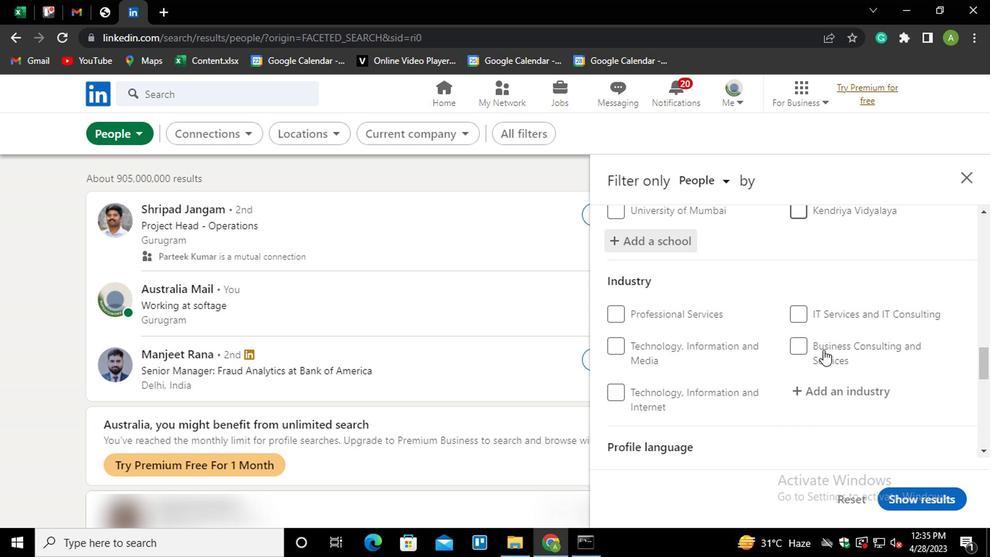 
Action: Mouse moved to (815, 320)
Screenshot: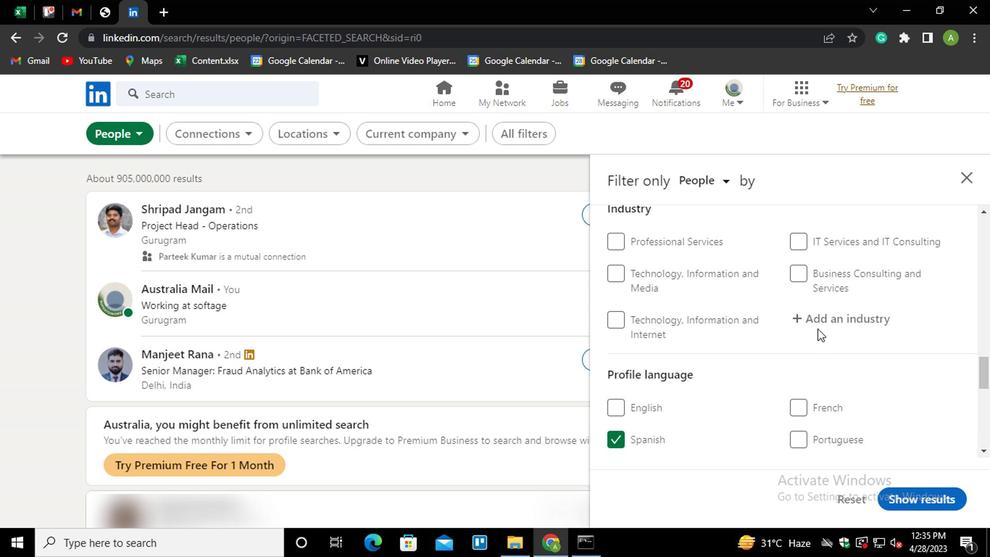 
Action: Mouse pressed left at (815, 320)
Screenshot: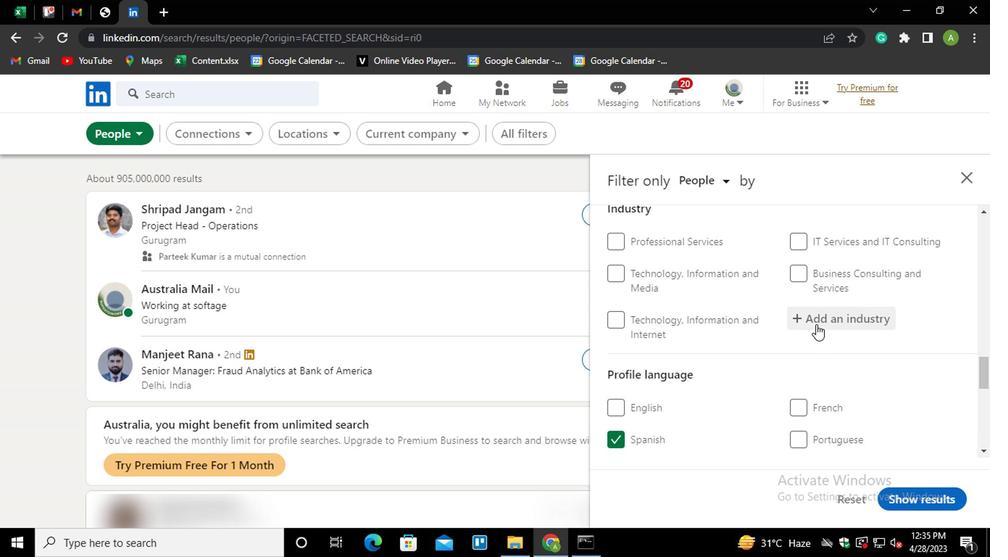 
Action: Key pressed <Key.shift><Key.shift><Key.shift><Key.shift><Key.shift><Key.shift><Key.shift><Key.shift><Key.shift>OUTSOU<Key.down><Key.enter>
Screenshot: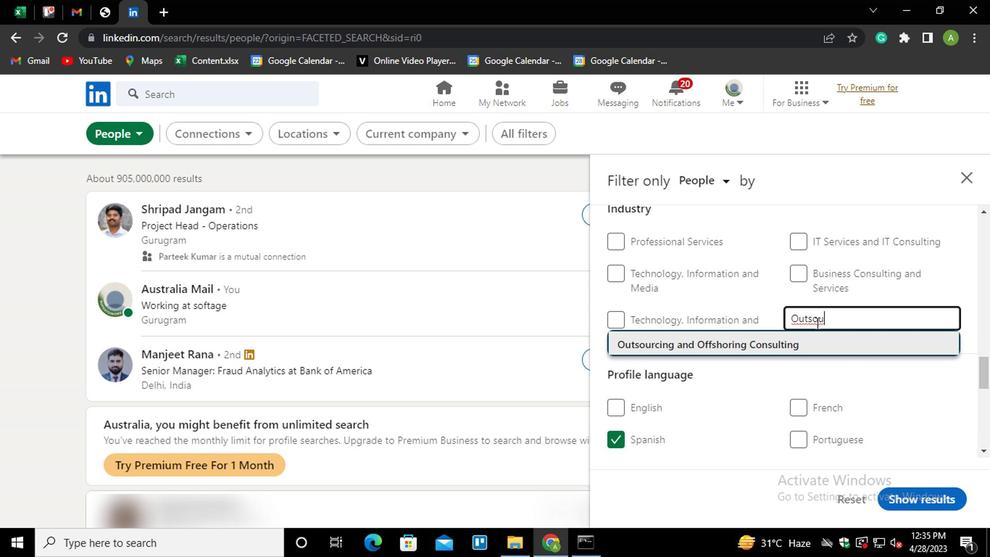 
Action: Mouse scrolled (815, 320) with delta (0, 0)
Screenshot: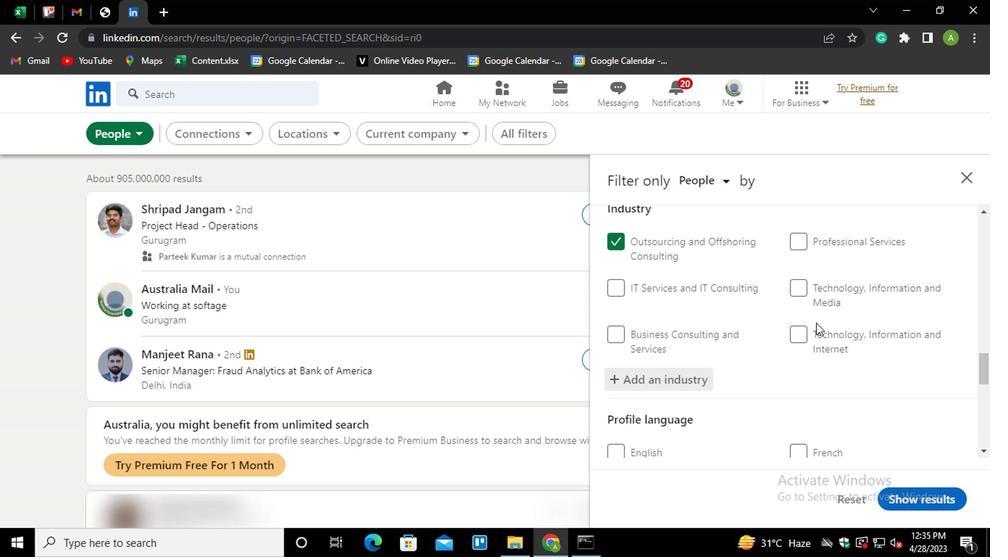 
Action: Mouse scrolled (815, 320) with delta (0, 0)
Screenshot: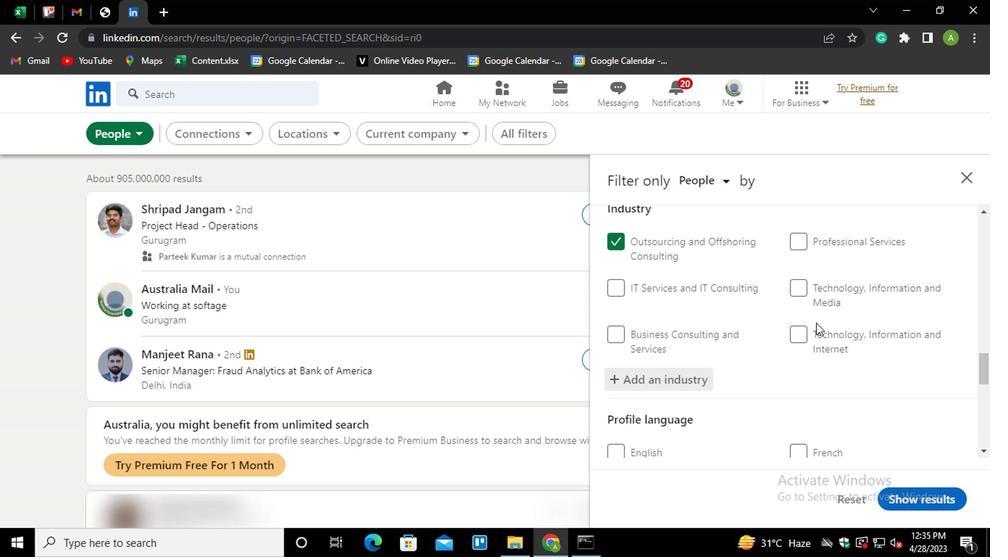 
Action: Mouse scrolled (815, 320) with delta (0, 0)
Screenshot: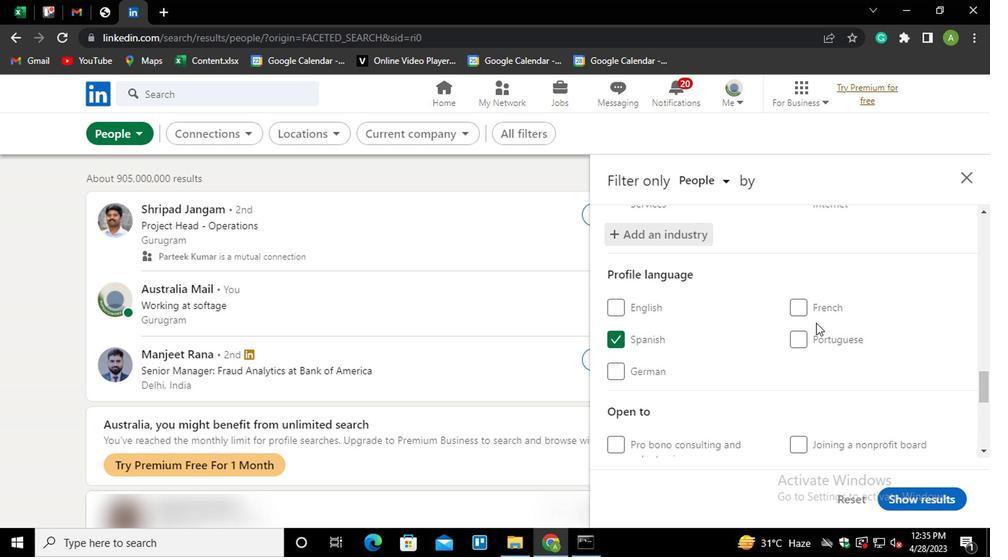 
Action: Mouse scrolled (815, 320) with delta (0, 0)
Screenshot: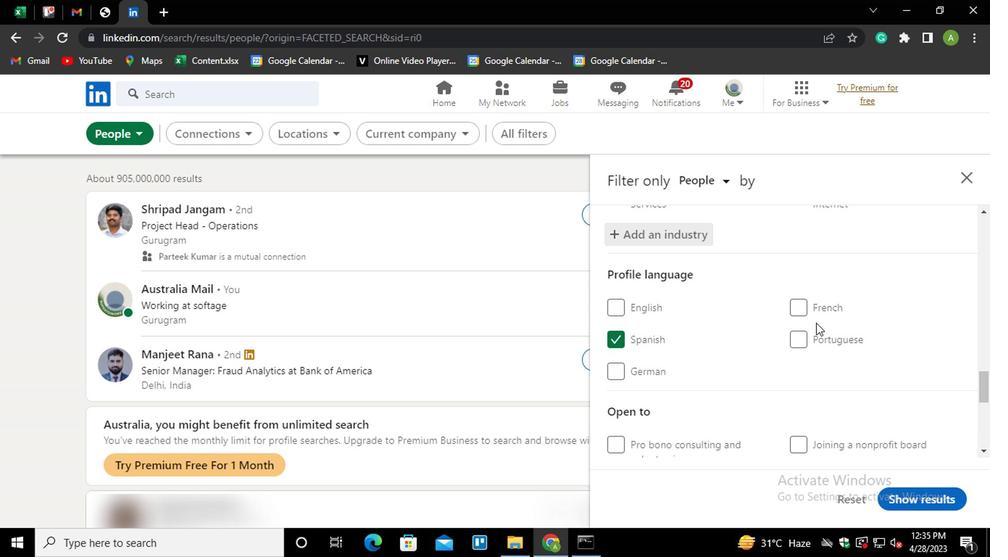 
Action: Mouse scrolled (815, 320) with delta (0, 0)
Screenshot: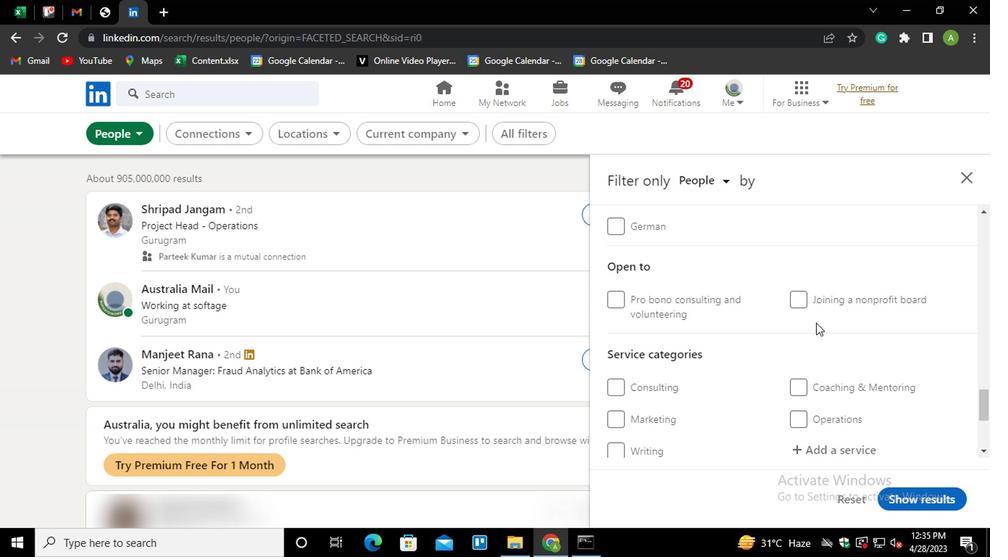 
Action: Mouse moved to (819, 368)
Screenshot: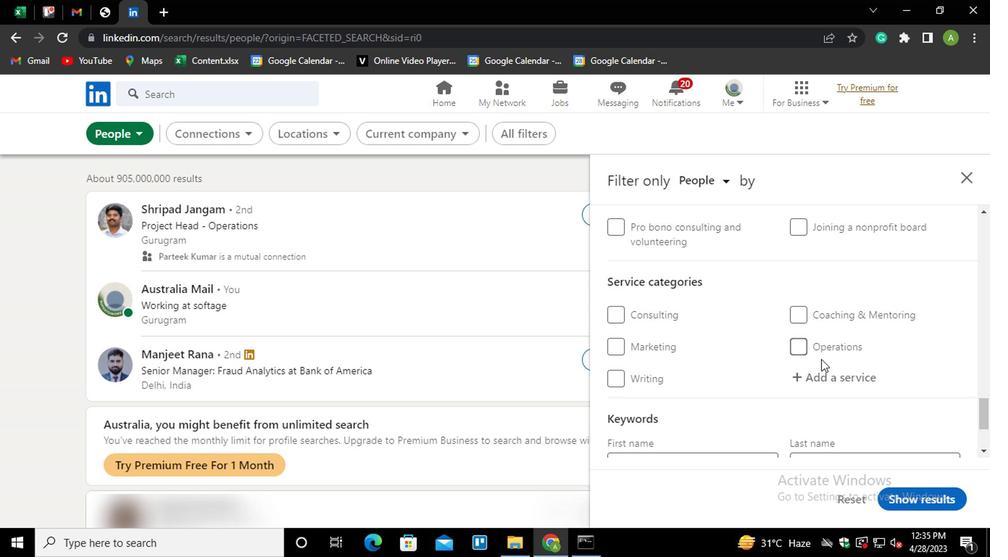 
Action: Mouse pressed left at (819, 368)
Screenshot: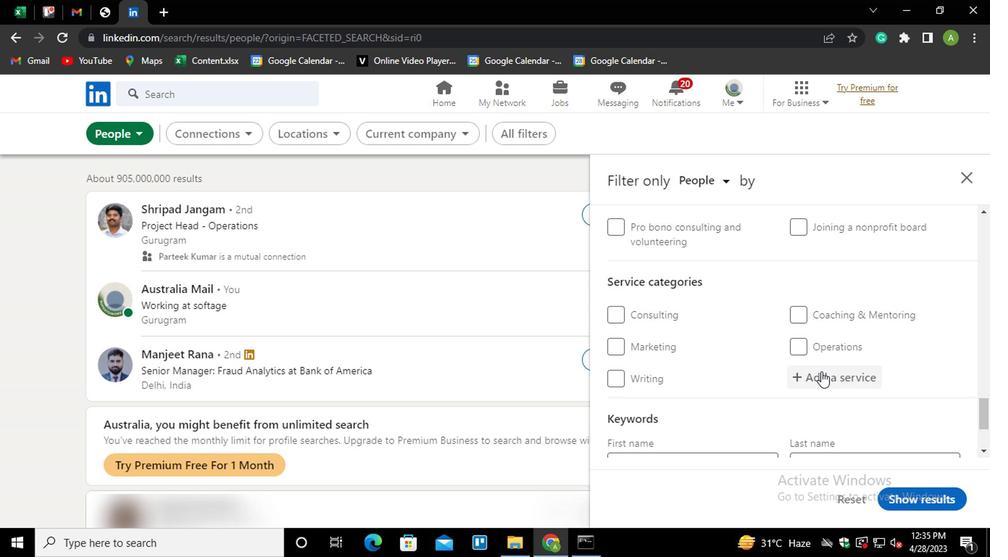 
Action: Key pressed <Key.shift>
Screenshot: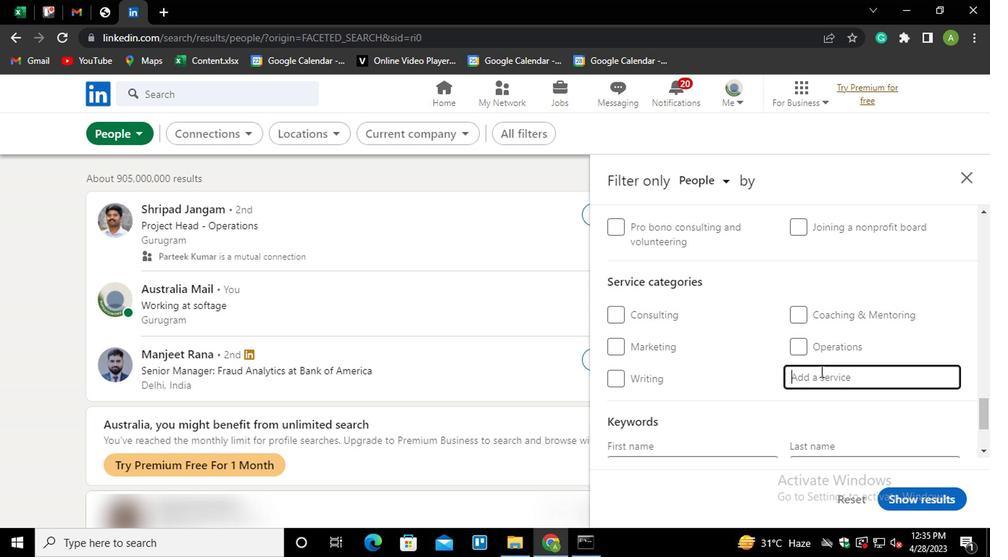 
Action: Mouse moved to (818, 369)
Screenshot: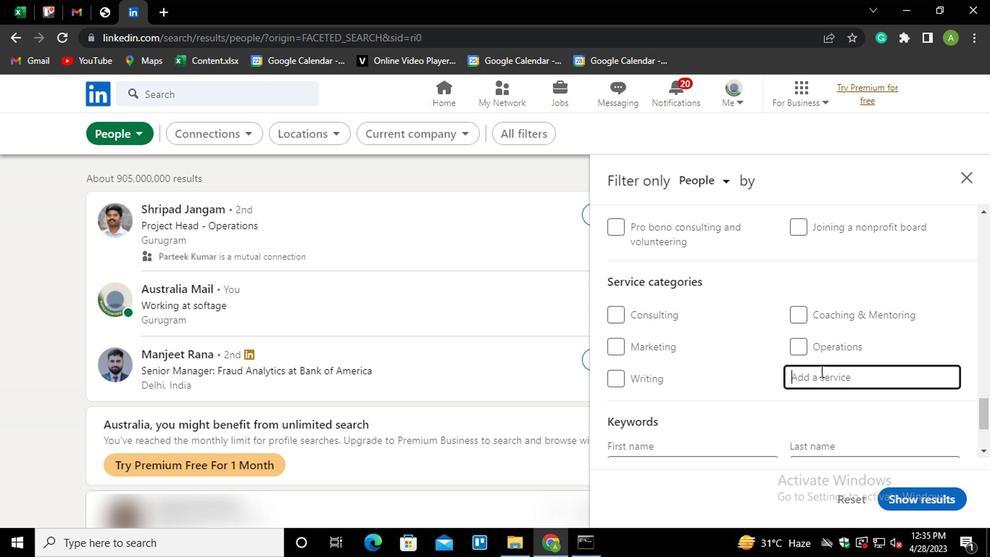 
Action: Key pressed A
Screenshot: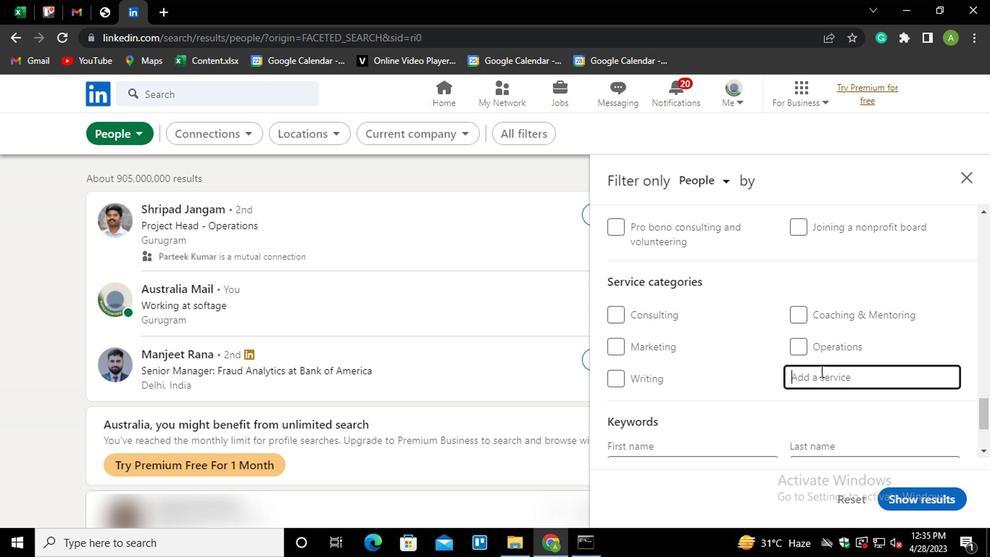 
Action: Mouse moved to (815, 371)
Screenshot: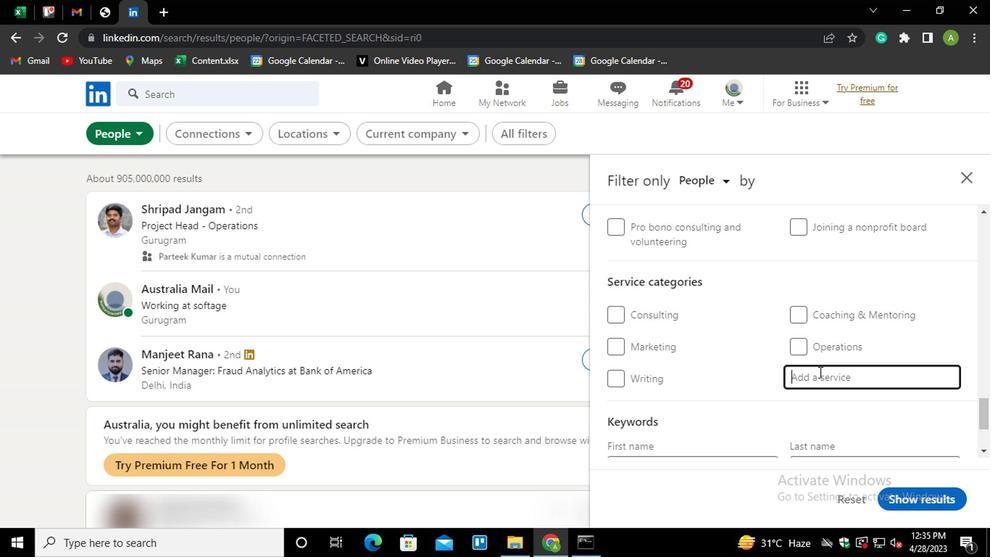 
Action: Key pressed SSISTENT<Key.backspace><Key.backspace><Key.backspace>ANCE<Key.space><Key.backspace><Key.down><Key.down><Key.down><Key.down><Key.down><Key.down><Key.down><Key.down><Key.shift>ADC<Key.backspace>VERE<Key.backspace>TISING<Key.left><Key.left><Key.left><Key.left><Key.left><Key.left><Key.left><Key.left><Key.left><Key.left><Key.left><Key.space>
Screenshot: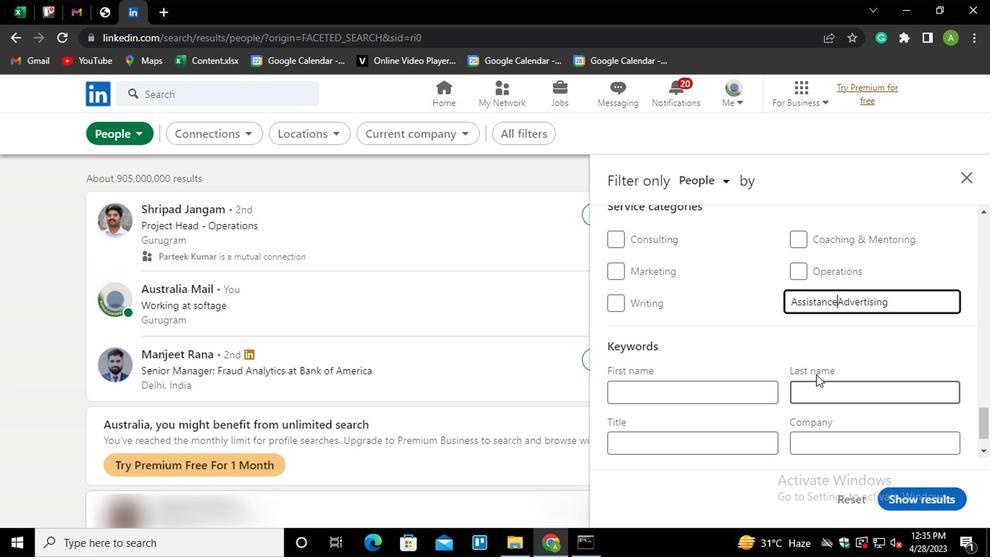 
Action: Mouse moved to (668, 432)
Screenshot: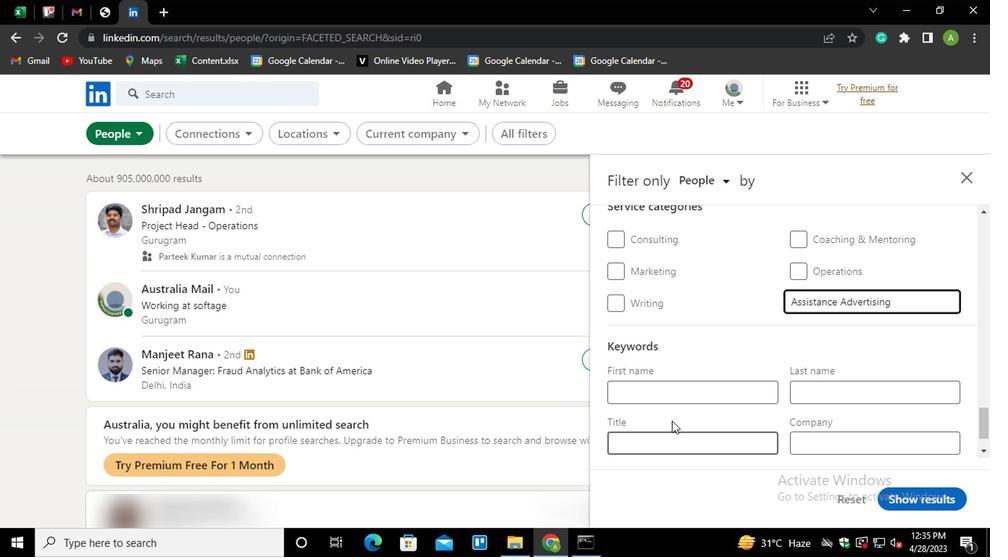 
Action: Mouse pressed left at (668, 432)
Screenshot: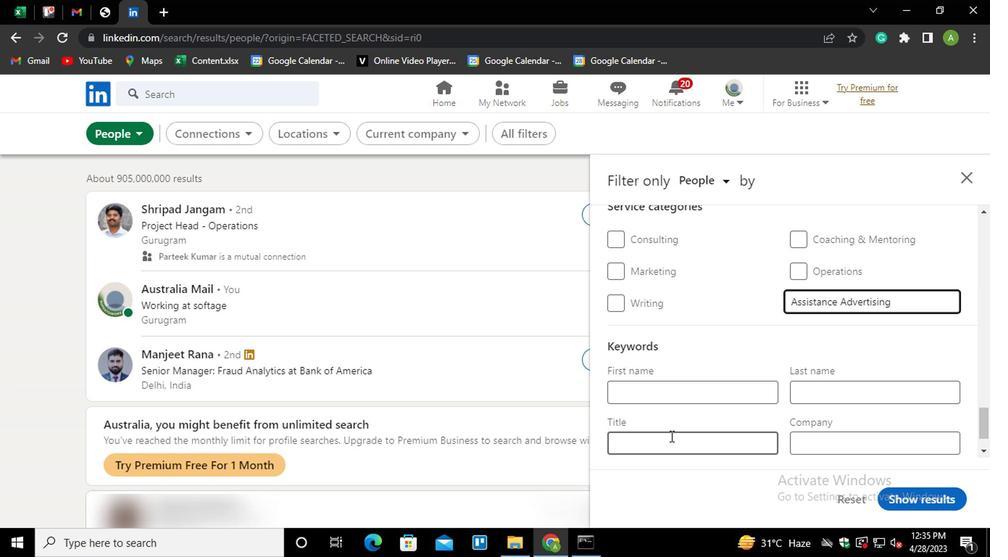 
Action: Mouse moved to (669, 432)
Screenshot: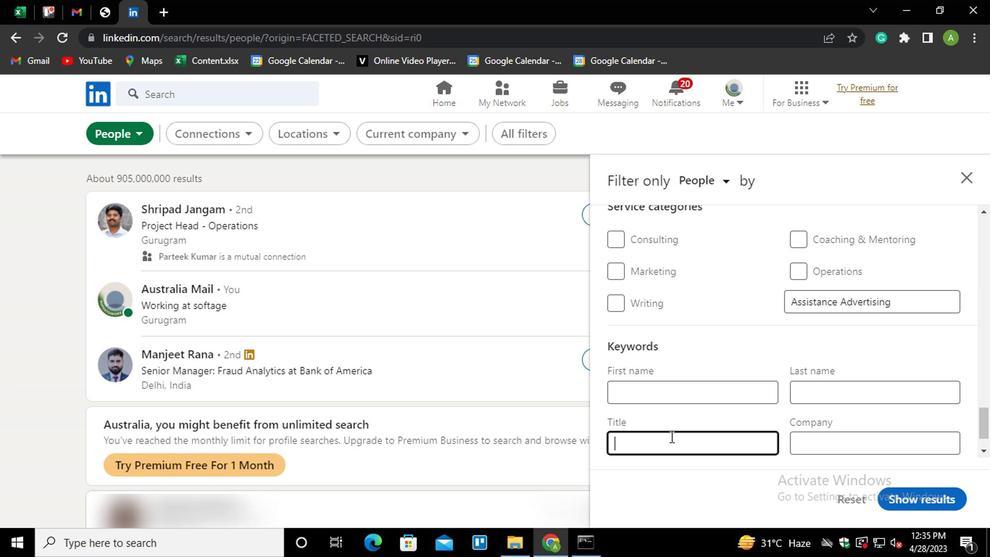 
Action: Key pressed <Key.shift>CIVE<Key.backspace>R<Key.backspace>IL<Key.space><Key.shift>ENGINEER
Screenshot: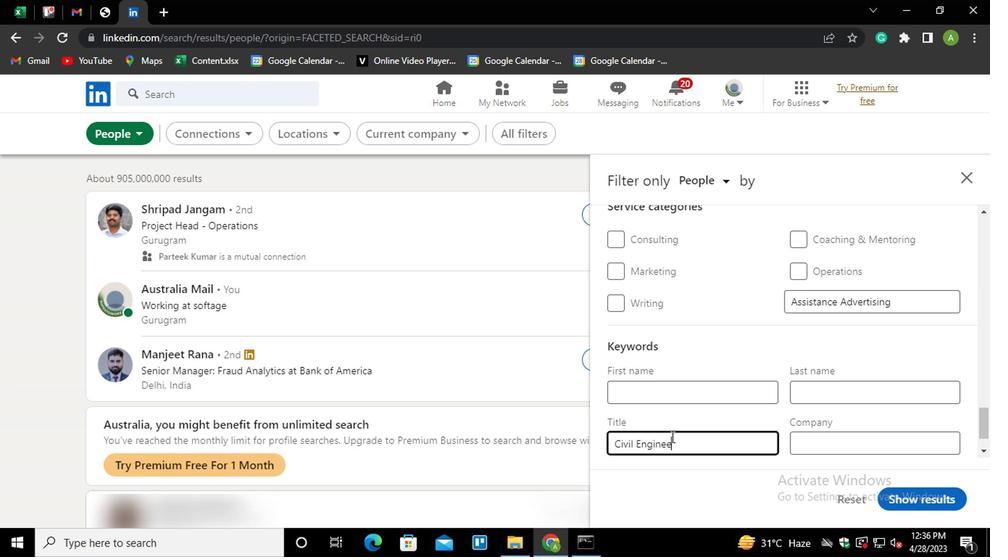 
Action: Mouse moved to (909, 492)
Screenshot: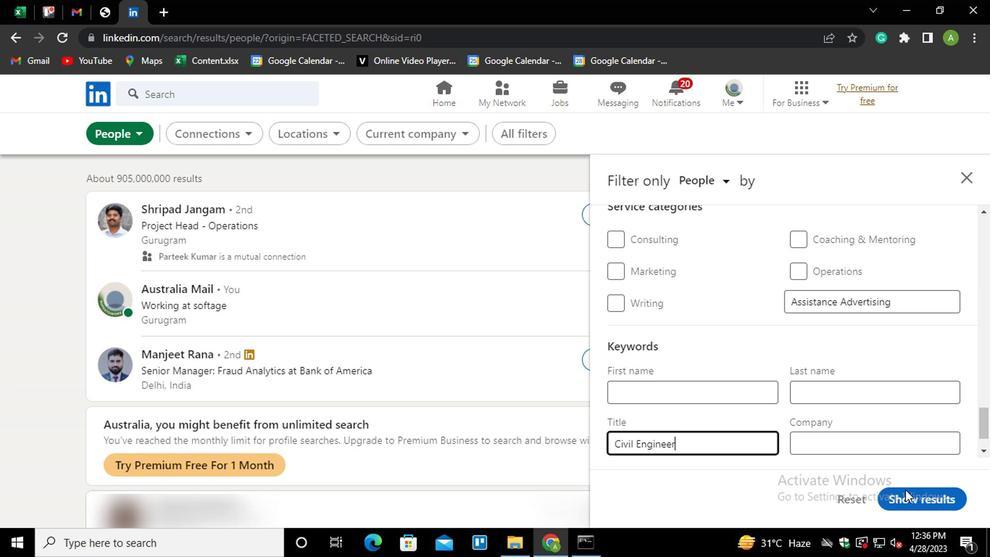 
Action: Mouse pressed left at (909, 492)
Screenshot: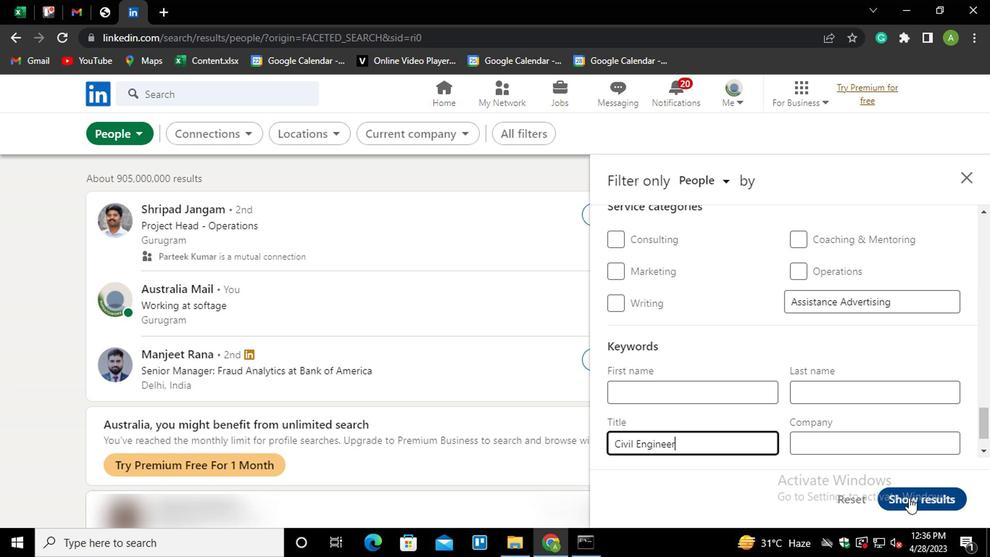 
